 Task: Search one way flight ticket for 3 adults, 3 children in premium economy from Dallas: Dallas Love Field to Jacksonville: Albert J. Ellis Airport on 8-3-2023. Choice of flights is Alaska. Number of bags: 9 checked bags. Price is upto 25000. Outbound departure time preference is 7:15.
Action: Mouse moved to (326, 128)
Screenshot: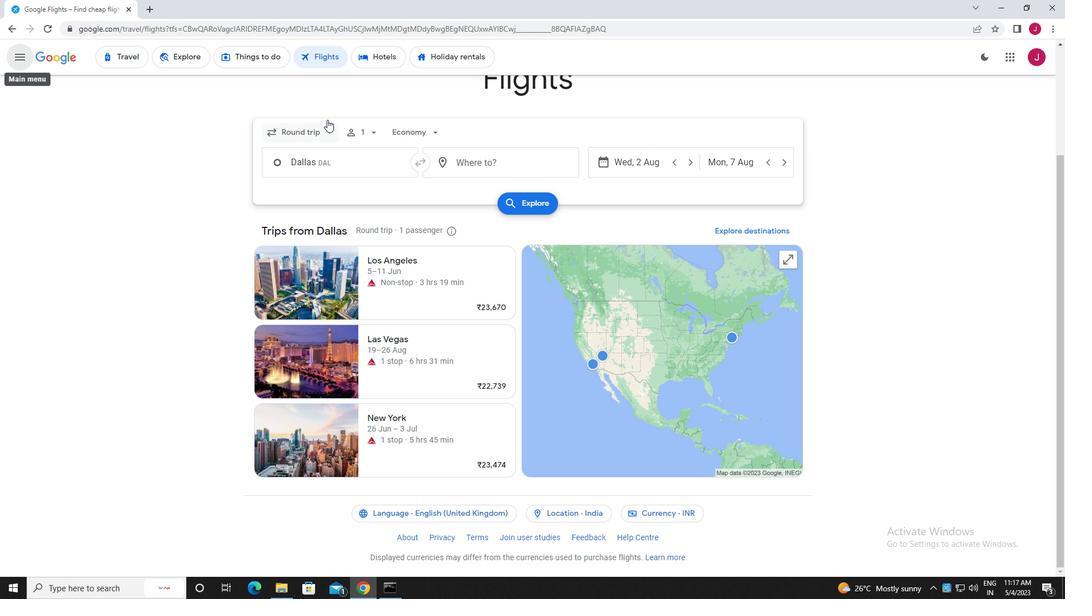 
Action: Mouse pressed left at (326, 128)
Screenshot: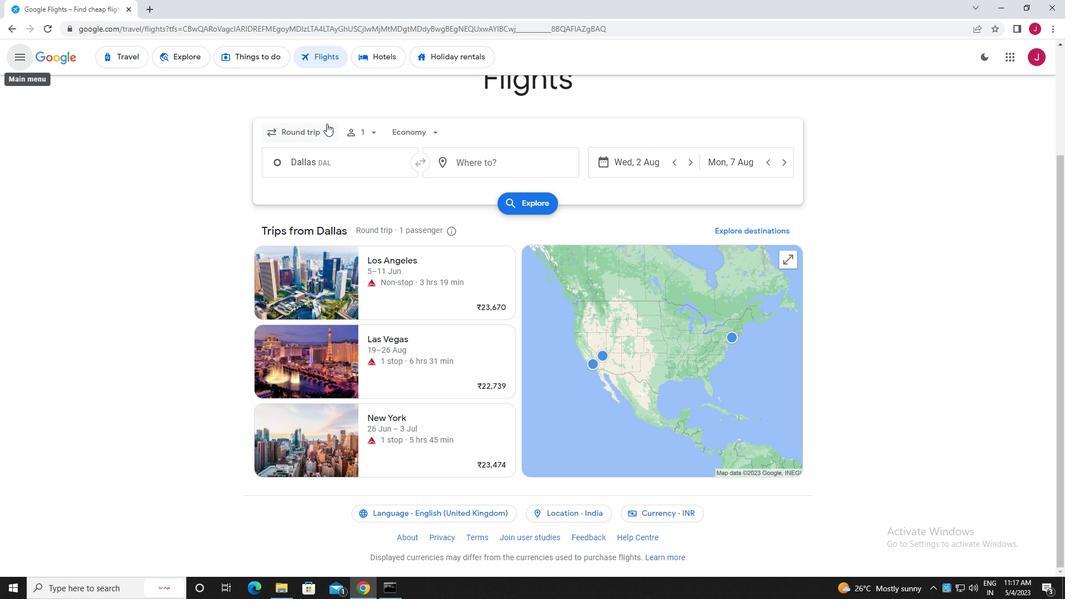 
Action: Mouse moved to (321, 183)
Screenshot: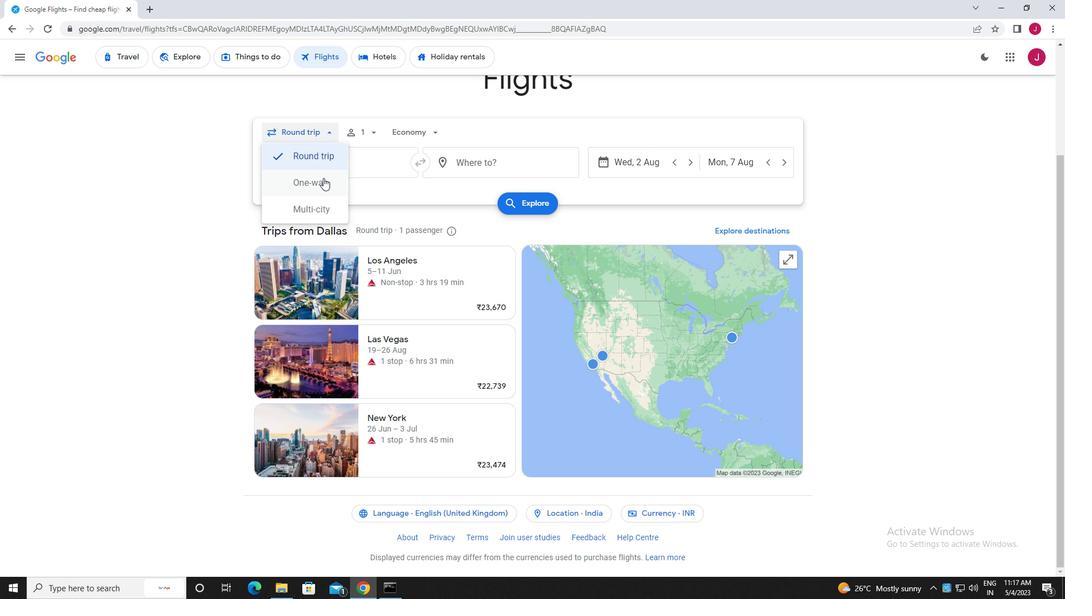 
Action: Mouse pressed left at (321, 183)
Screenshot: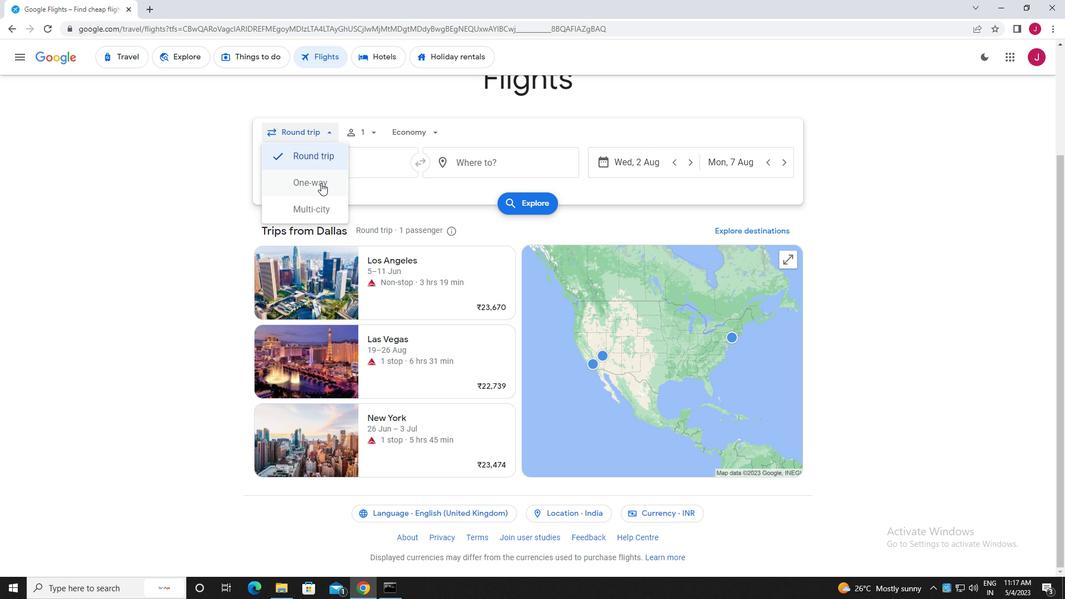 
Action: Mouse moved to (364, 135)
Screenshot: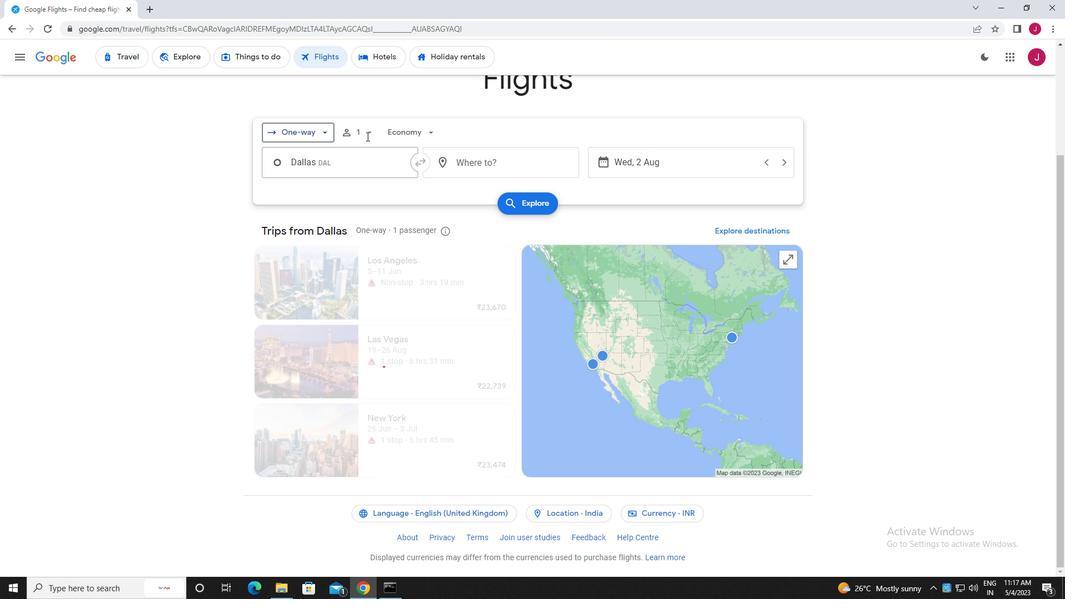 
Action: Mouse pressed left at (364, 135)
Screenshot: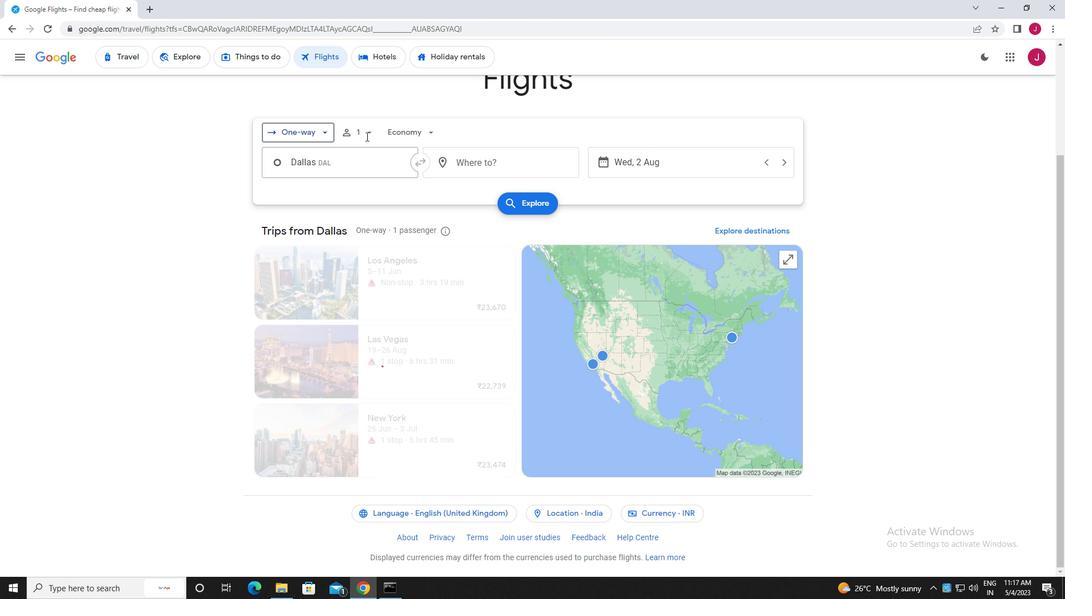 
Action: Mouse moved to (367, 132)
Screenshot: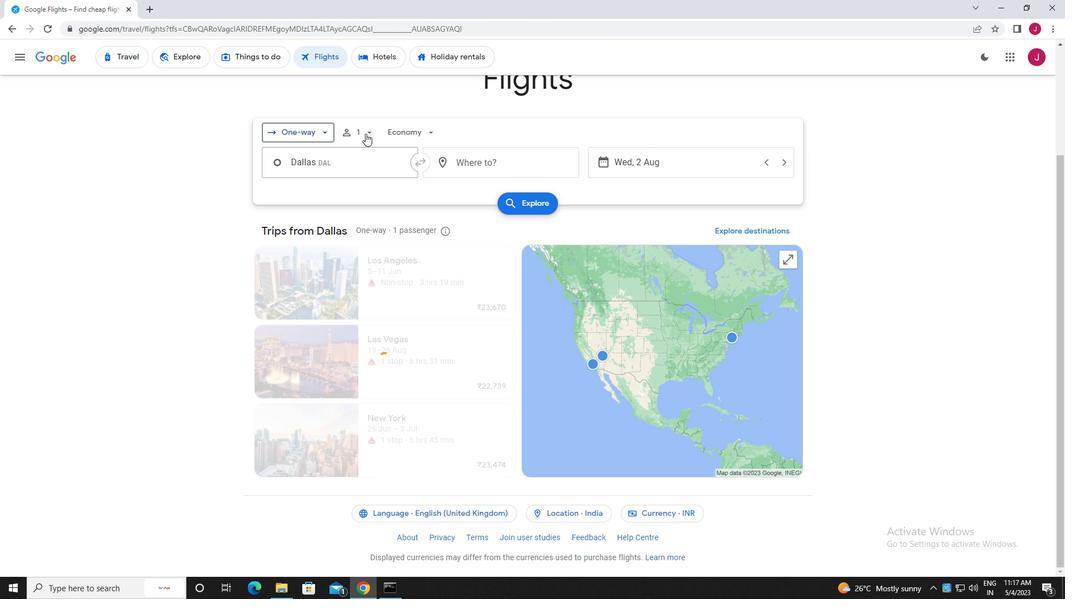 
Action: Mouse pressed left at (367, 132)
Screenshot: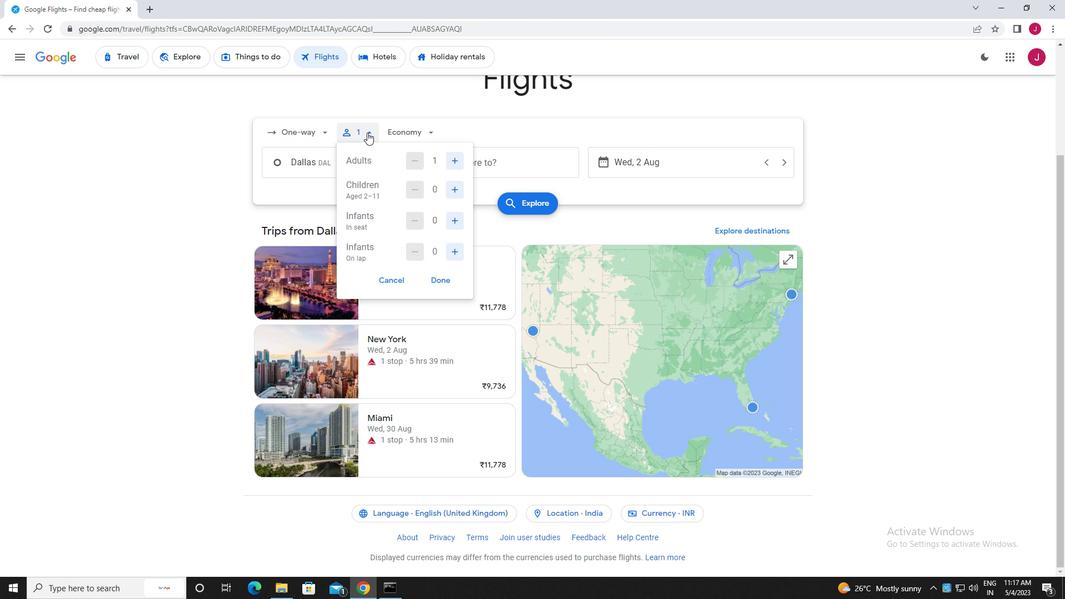 
Action: Mouse moved to (369, 131)
Screenshot: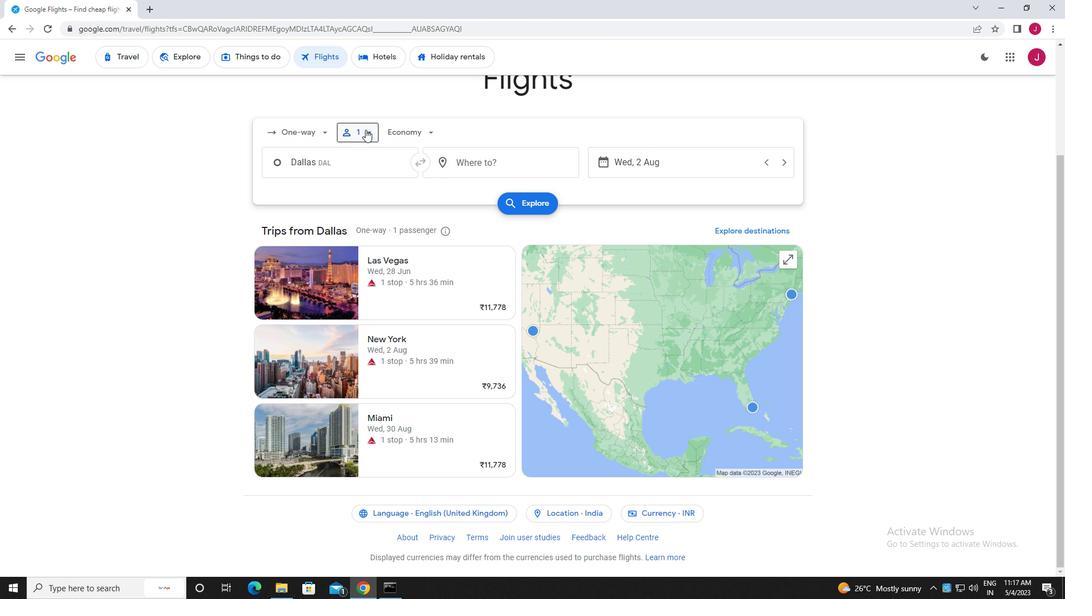 
Action: Mouse pressed left at (369, 131)
Screenshot: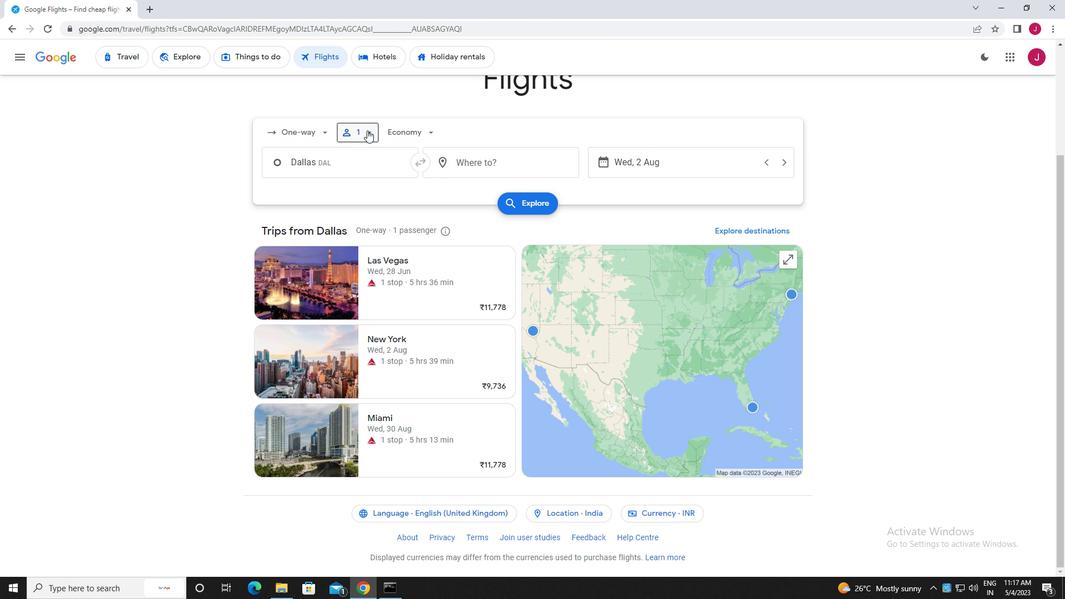 
Action: Mouse moved to (454, 161)
Screenshot: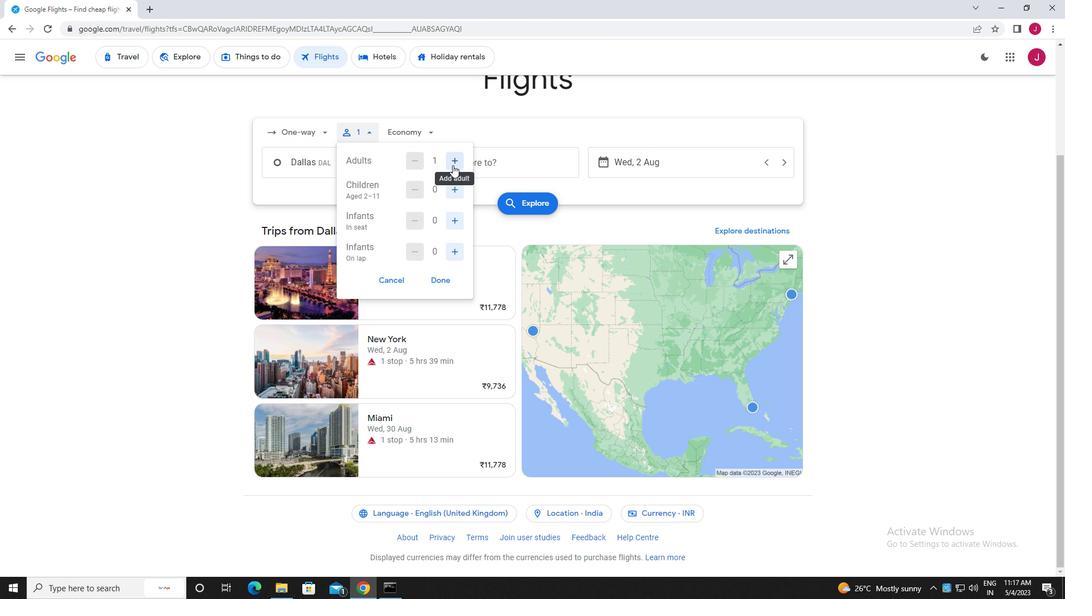 
Action: Mouse pressed left at (454, 161)
Screenshot: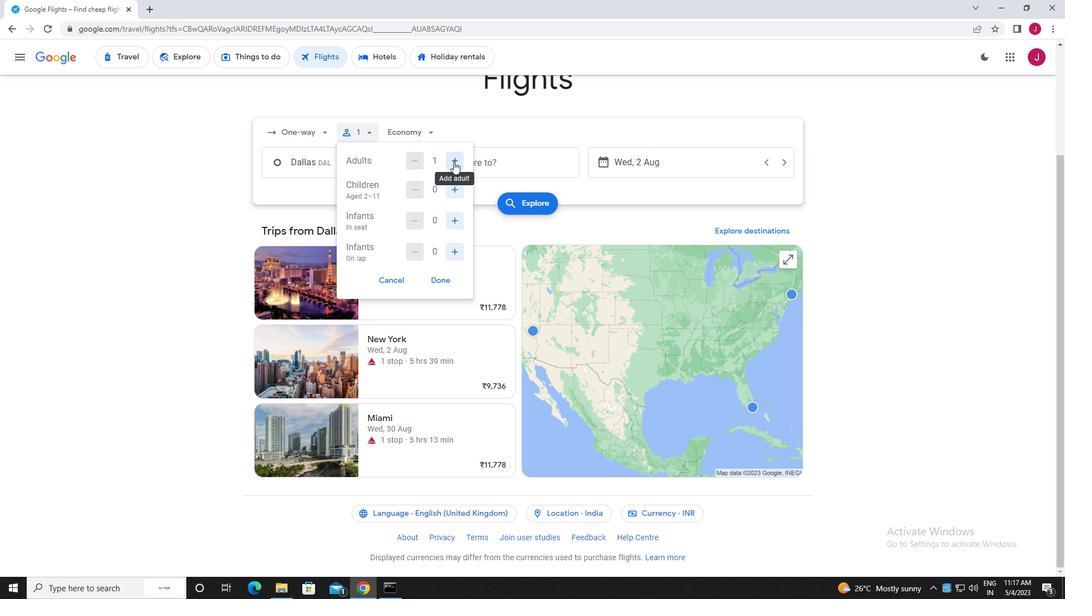 
Action: Mouse pressed left at (454, 161)
Screenshot: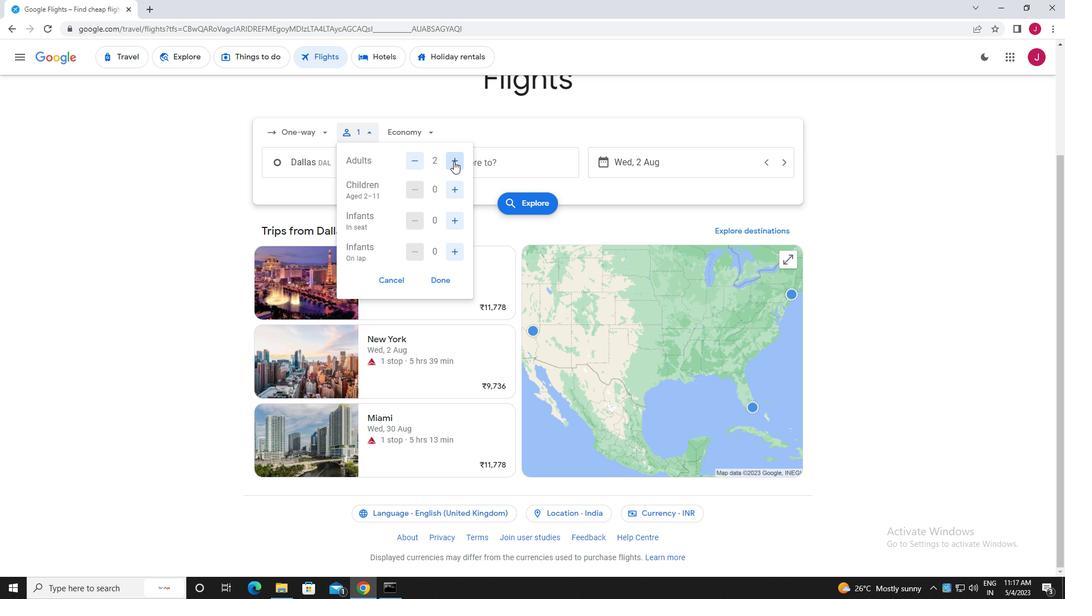 
Action: Mouse moved to (455, 191)
Screenshot: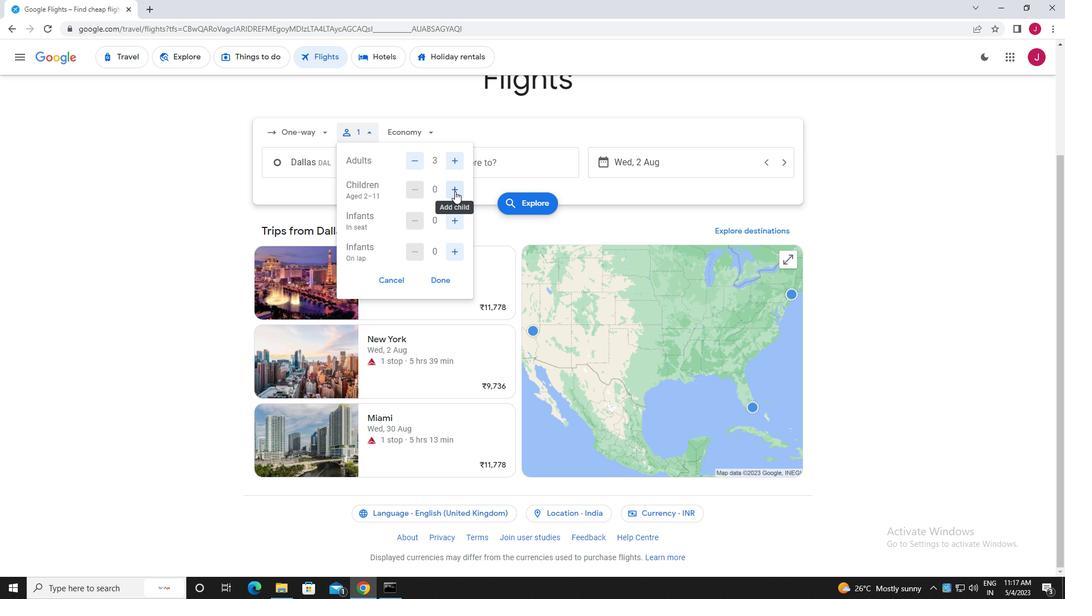 
Action: Mouse pressed left at (455, 191)
Screenshot: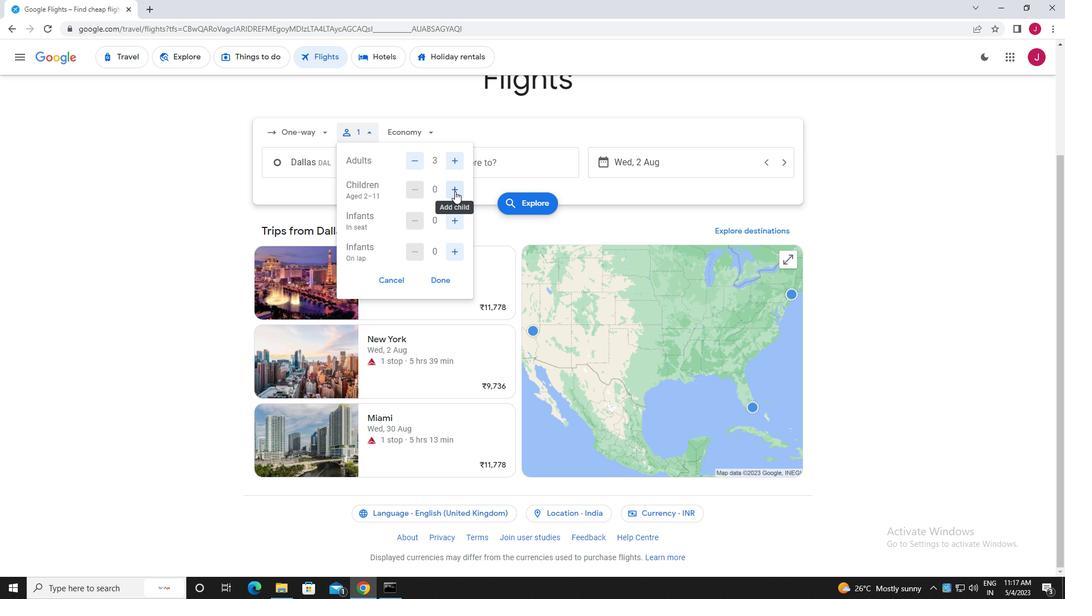 
Action: Mouse pressed left at (455, 191)
Screenshot: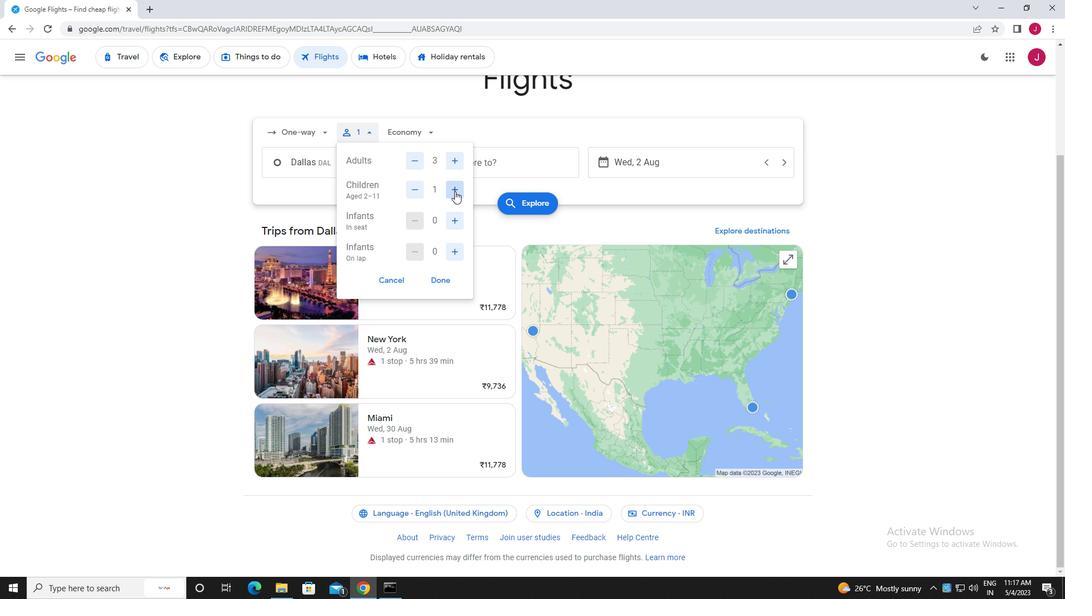 
Action: Mouse pressed left at (455, 191)
Screenshot: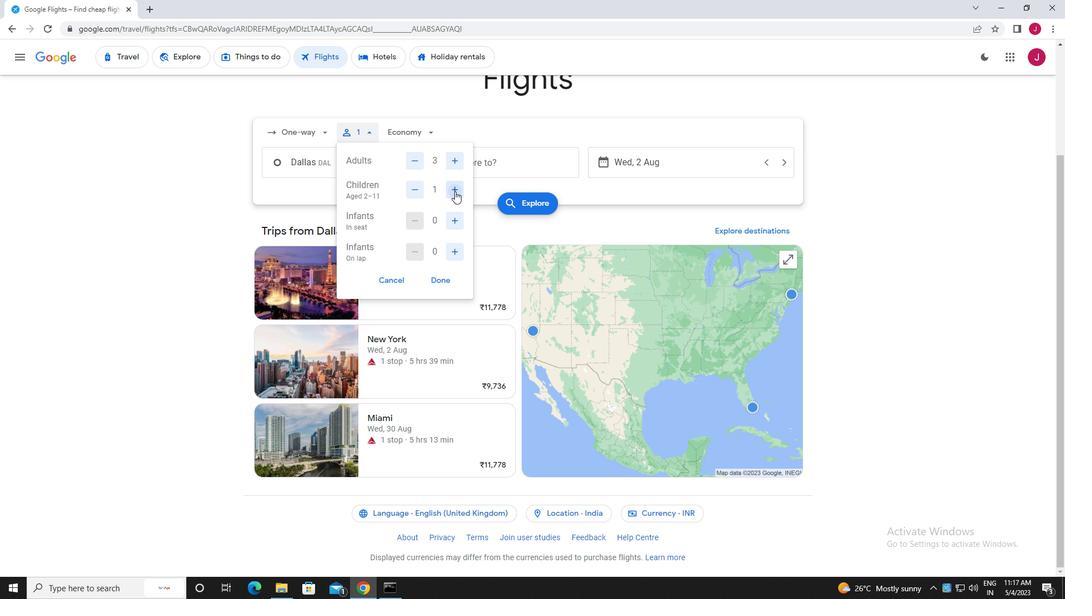 
Action: Mouse moved to (441, 281)
Screenshot: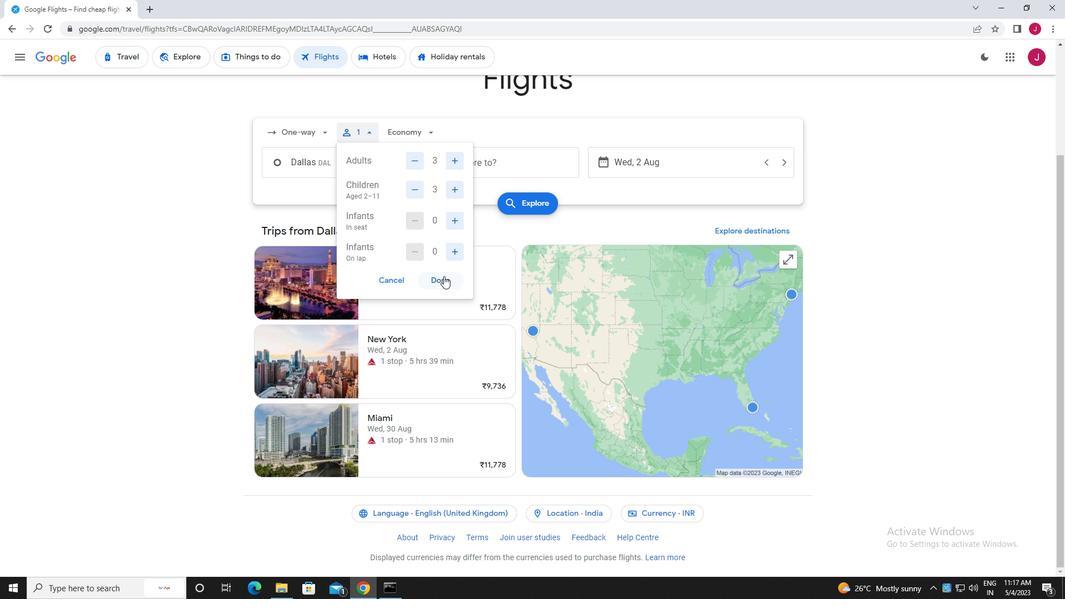 
Action: Mouse pressed left at (441, 281)
Screenshot: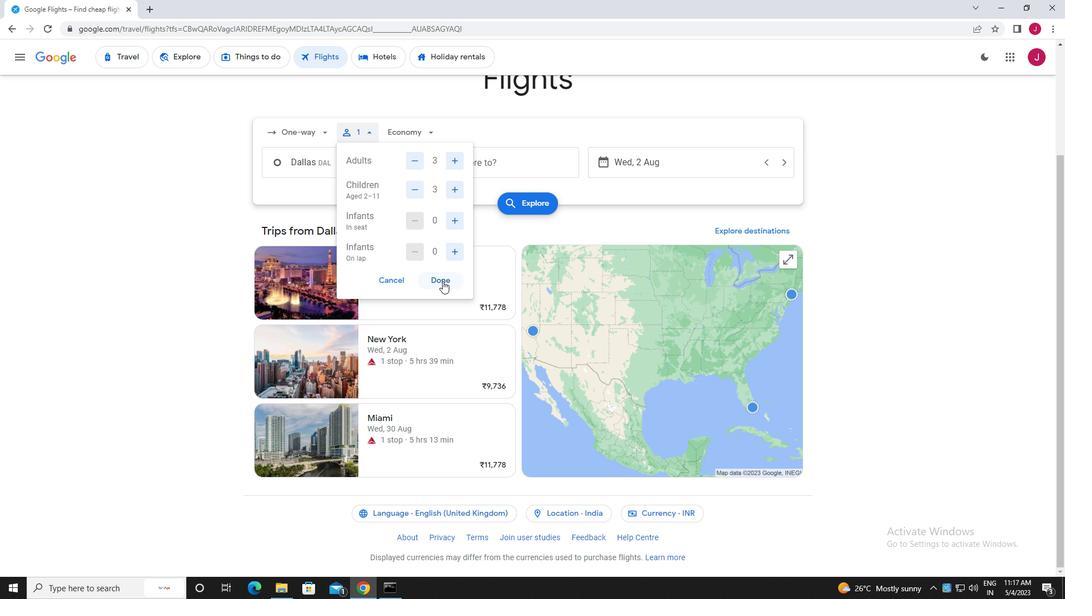 
Action: Mouse moved to (421, 134)
Screenshot: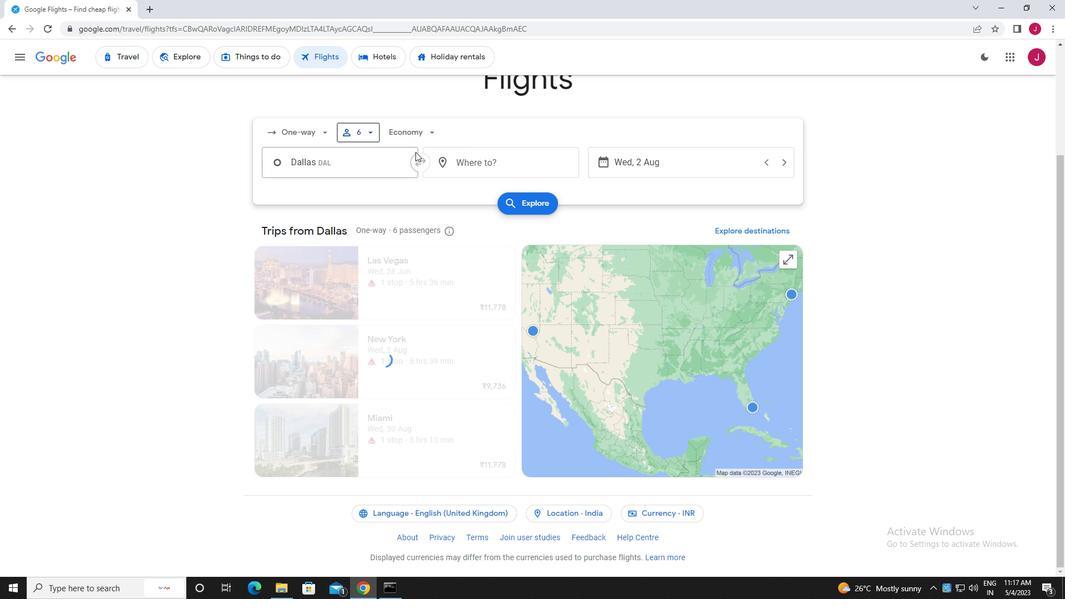 
Action: Mouse pressed left at (421, 134)
Screenshot: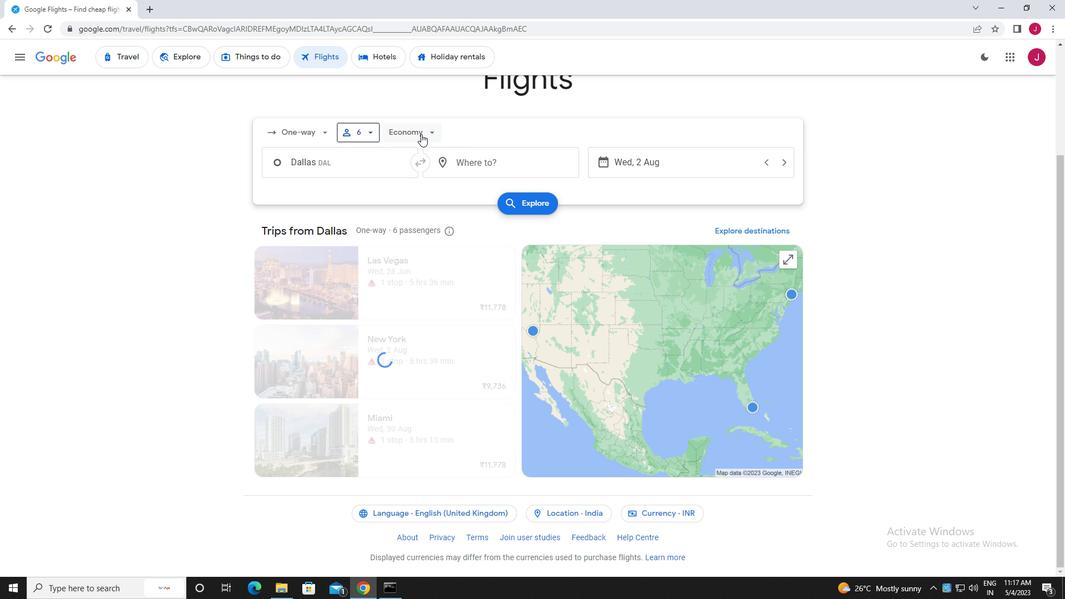 
Action: Mouse moved to (440, 187)
Screenshot: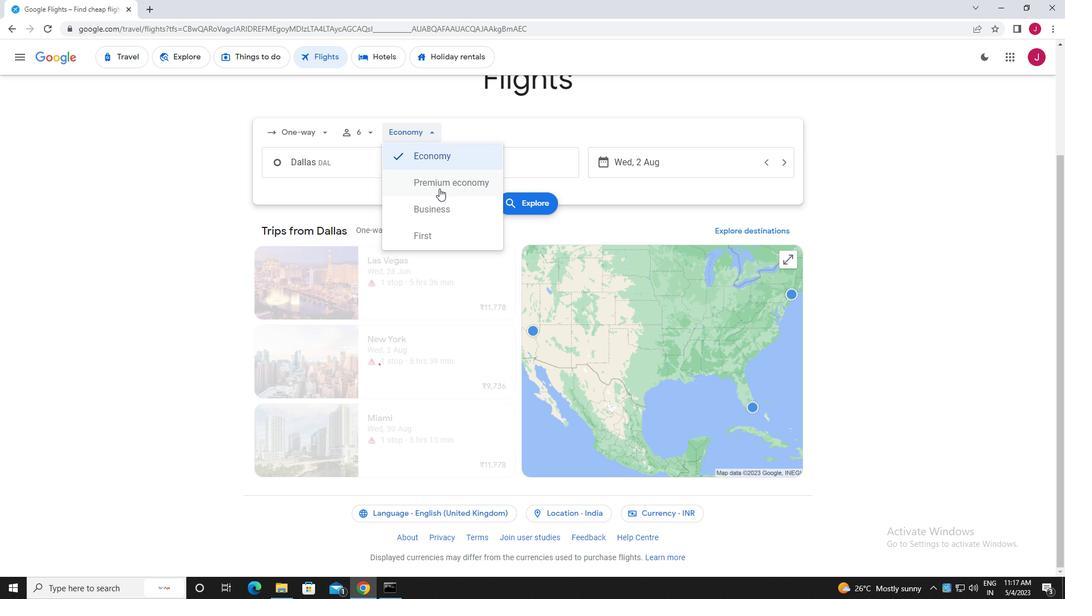 
Action: Mouse pressed left at (440, 187)
Screenshot: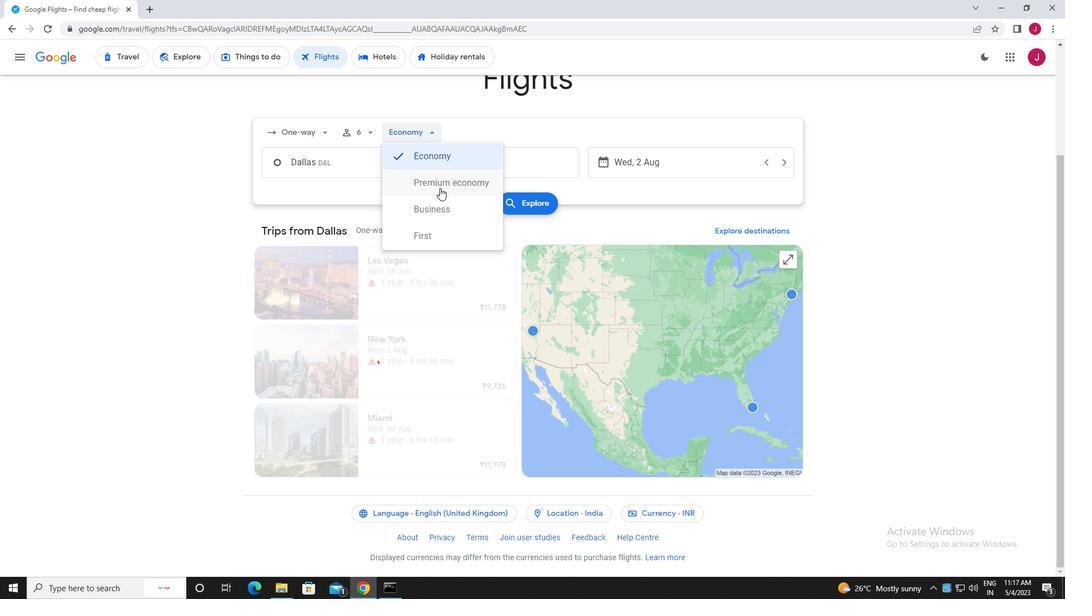 
Action: Mouse moved to (361, 161)
Screenshot: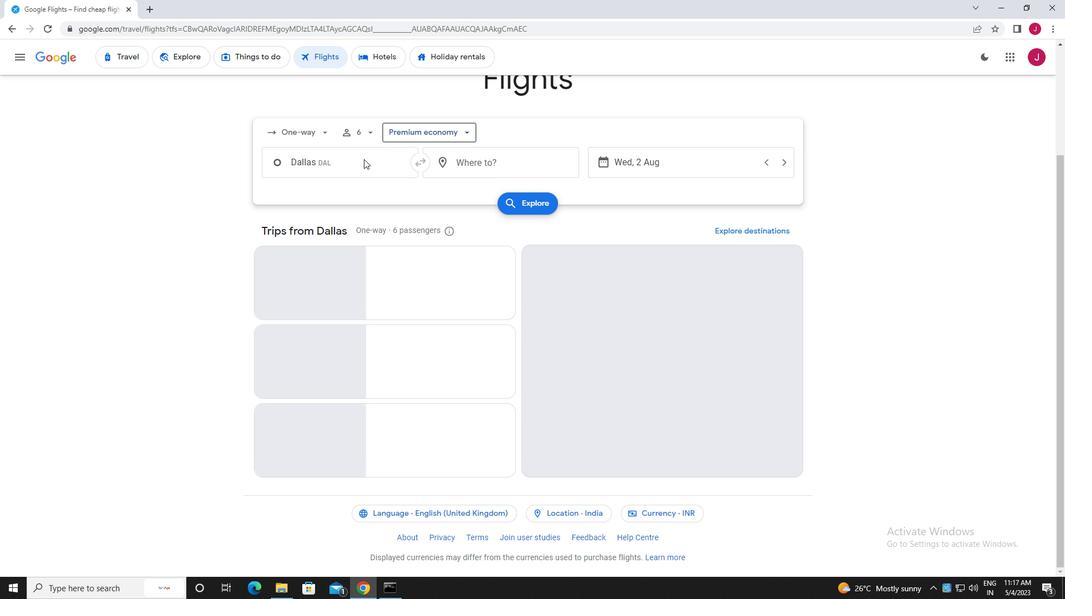 
Action: Mouse pressed left at (361, 161)
Screenshot: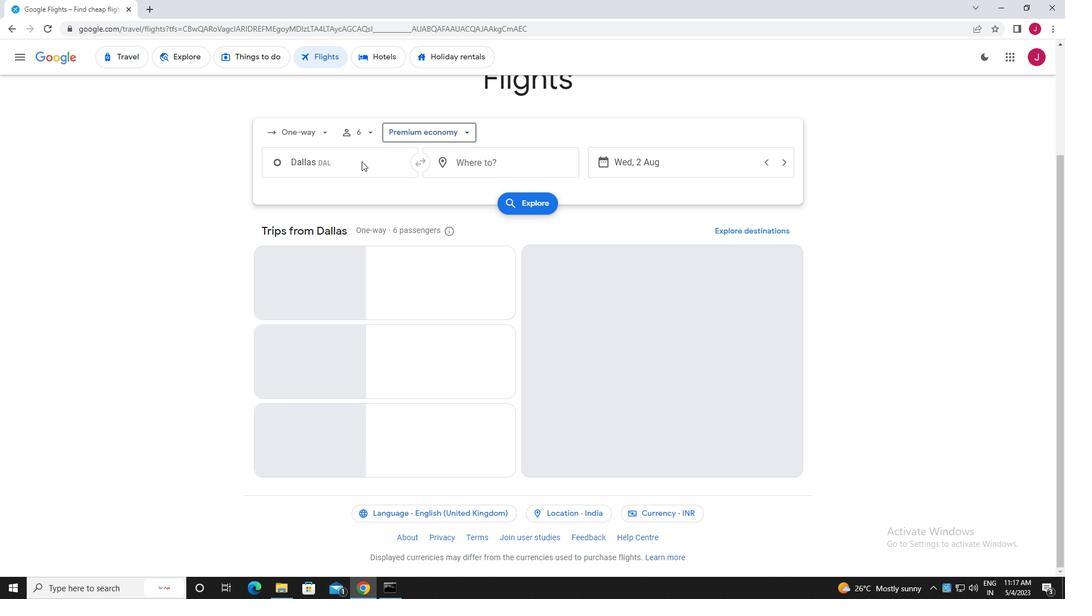 
Action: Mouse moved to (361, 161)
Screenshot: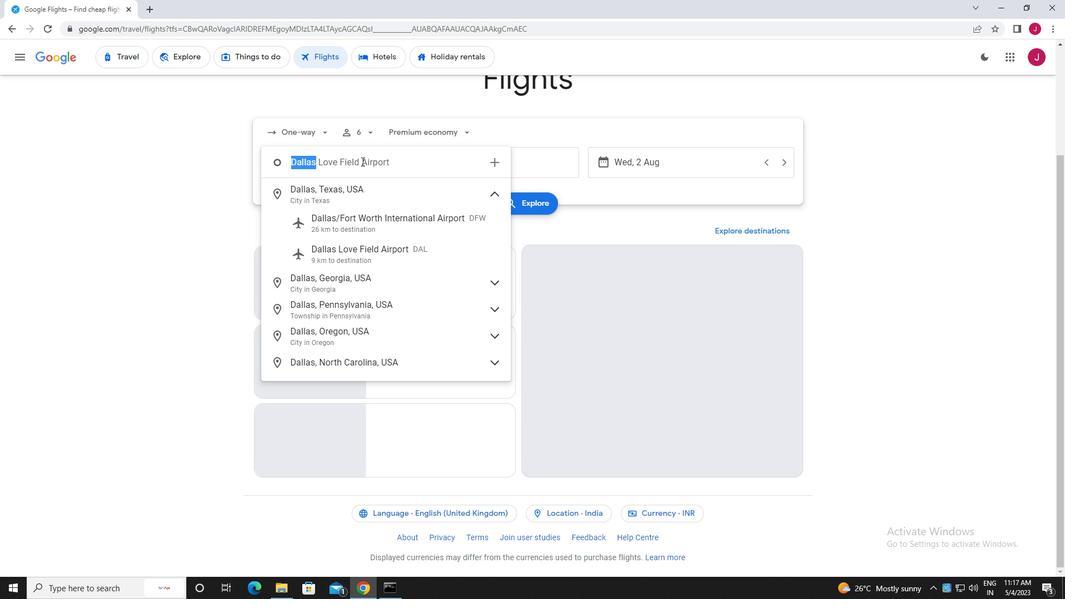 
Action: Key pressed dallas
Screenshot: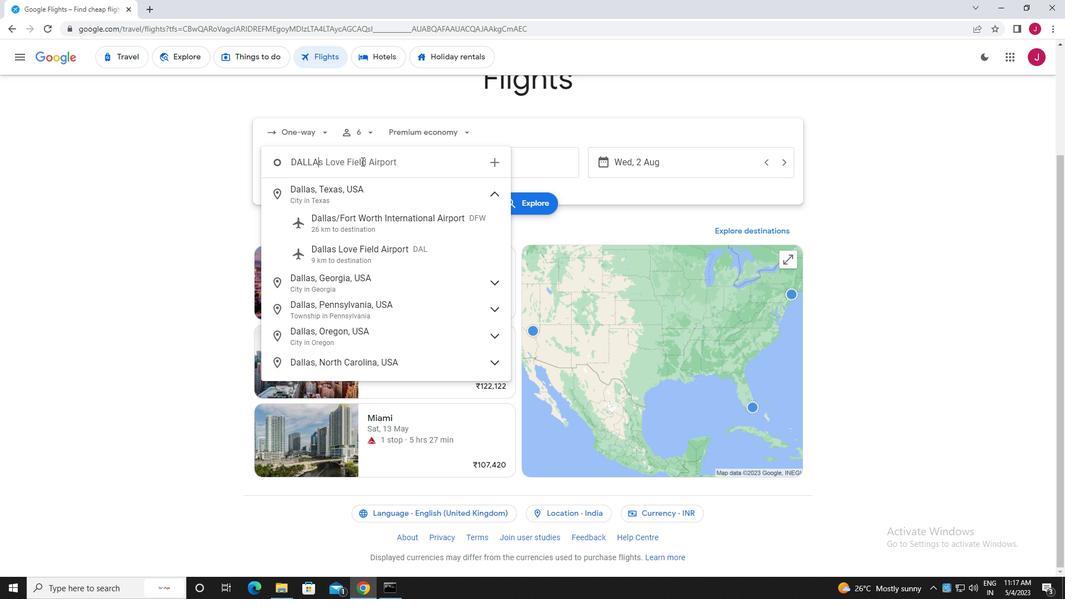 
Action: Mouse moved to (399, 253)
Screenshot: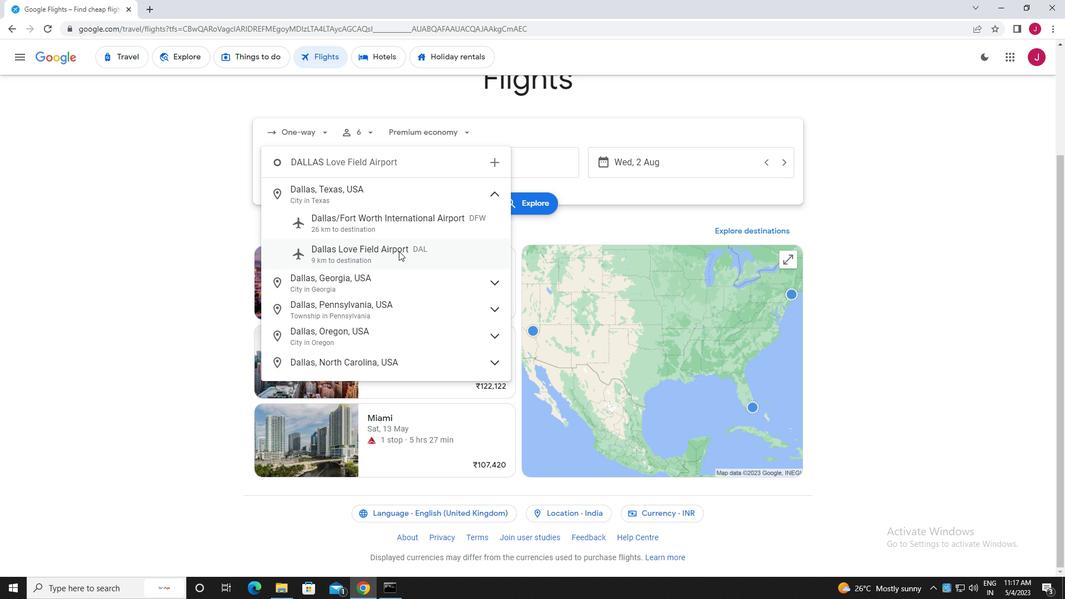 
Action: Mouse pressed left at (399, 253)
Screenshot: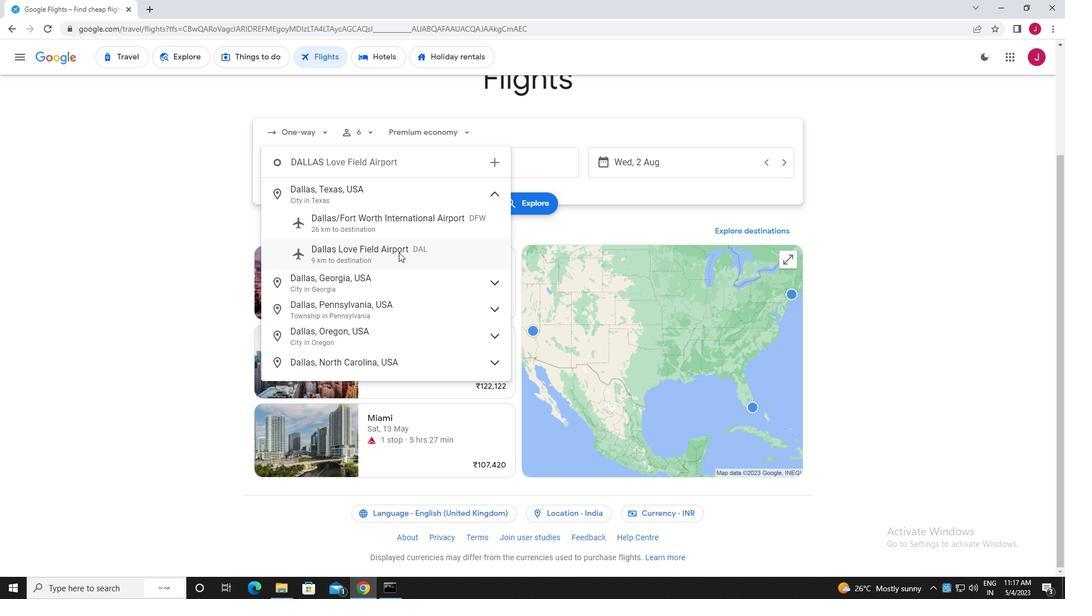
Action: Mouse moved to (505, 166)
Screenshot: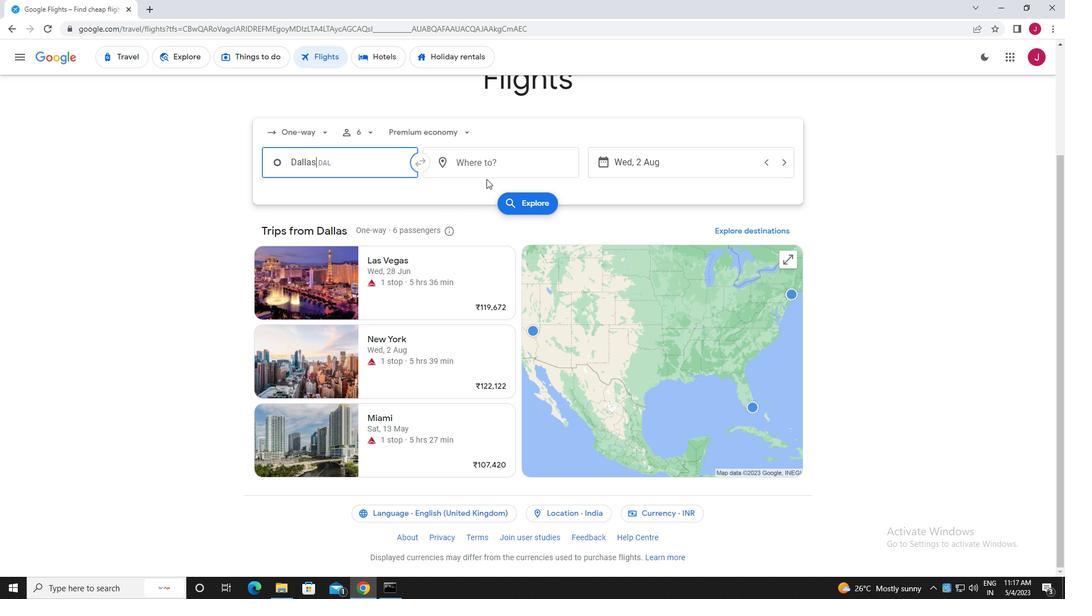 
Action: Mouse pressed left at (505, 166)
Screenshot: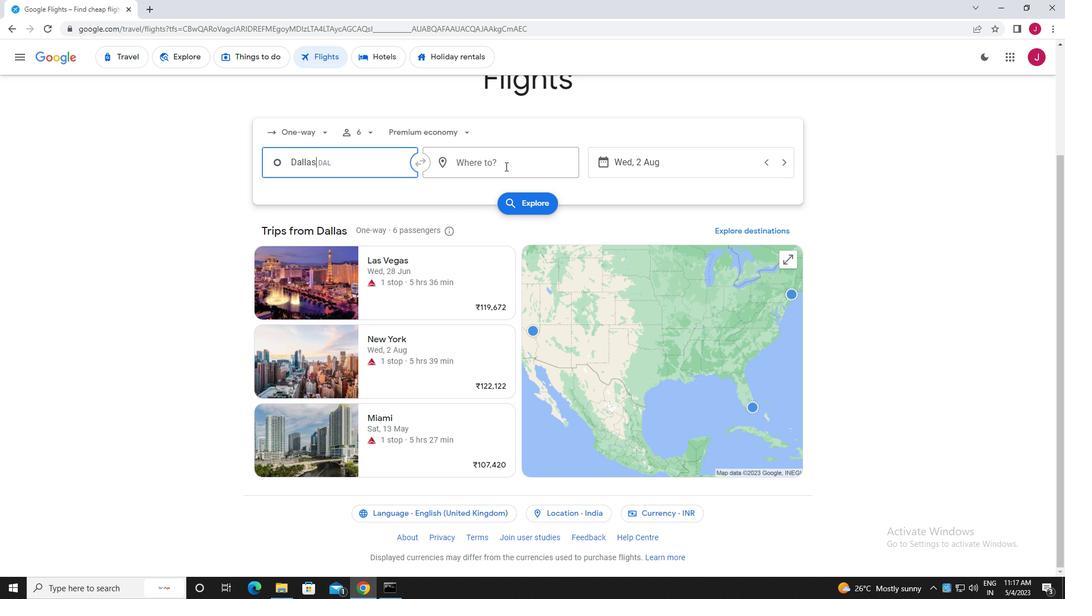 
Action: Mouse moved to (503, 169)
Screenshot: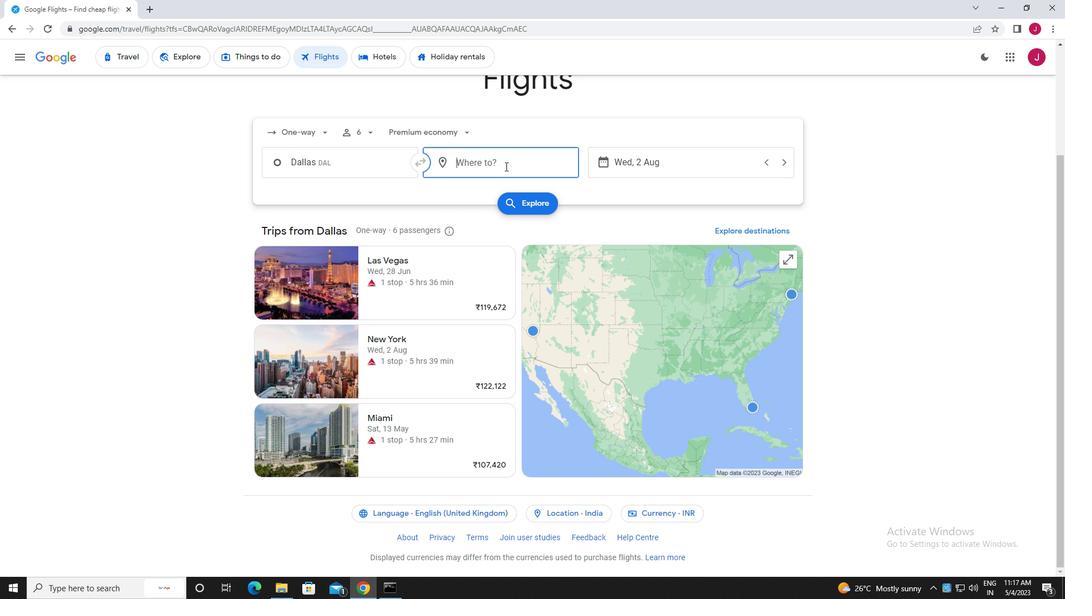 
Action: Key pressed albert<Key.space>
Screenshot: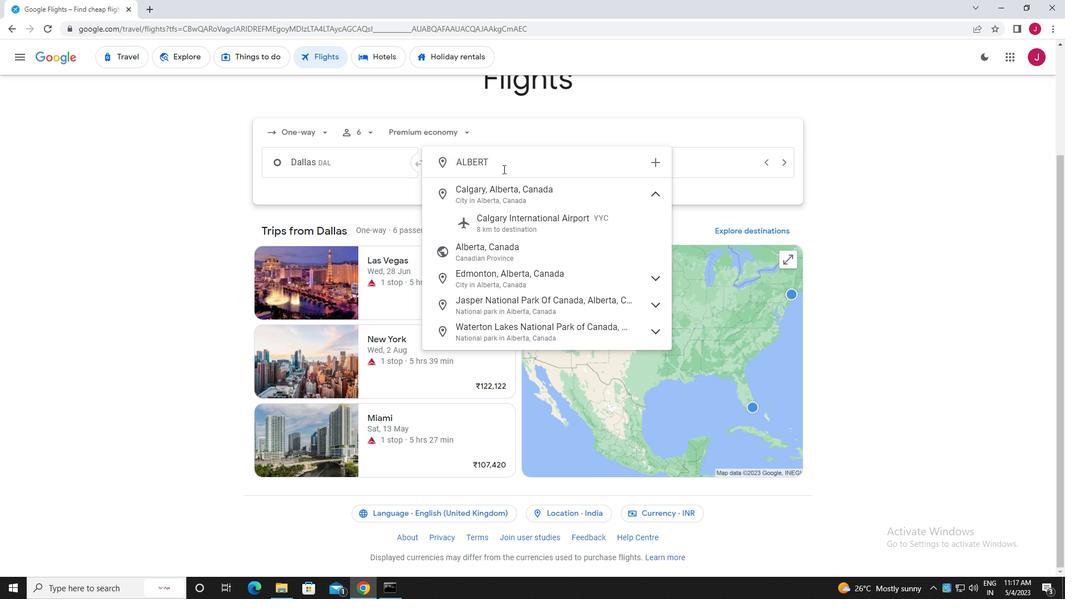 
Action: Mouse moved to (517, 193)
Screenshot: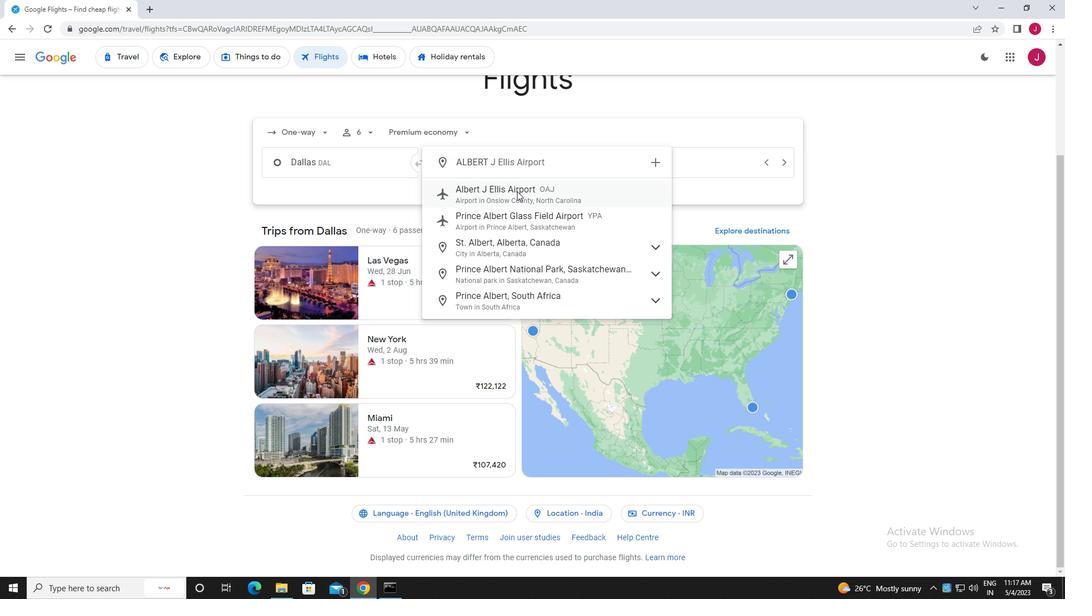 
Action: Mouse pressed left at (517, 193)
Screenshot: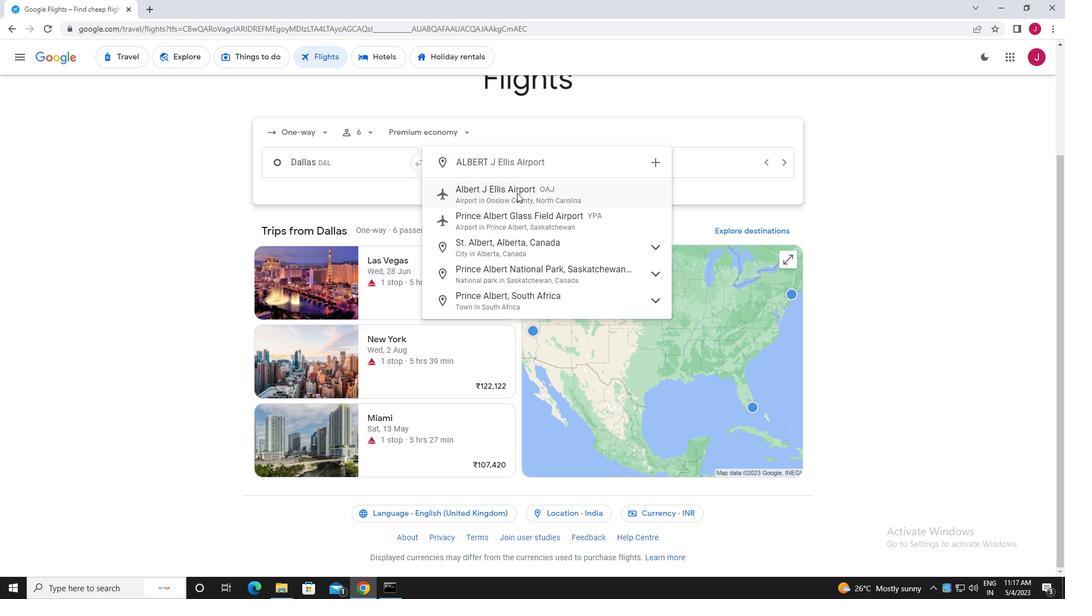 
Action: Mouse moved to (652, 159)
Screenshot: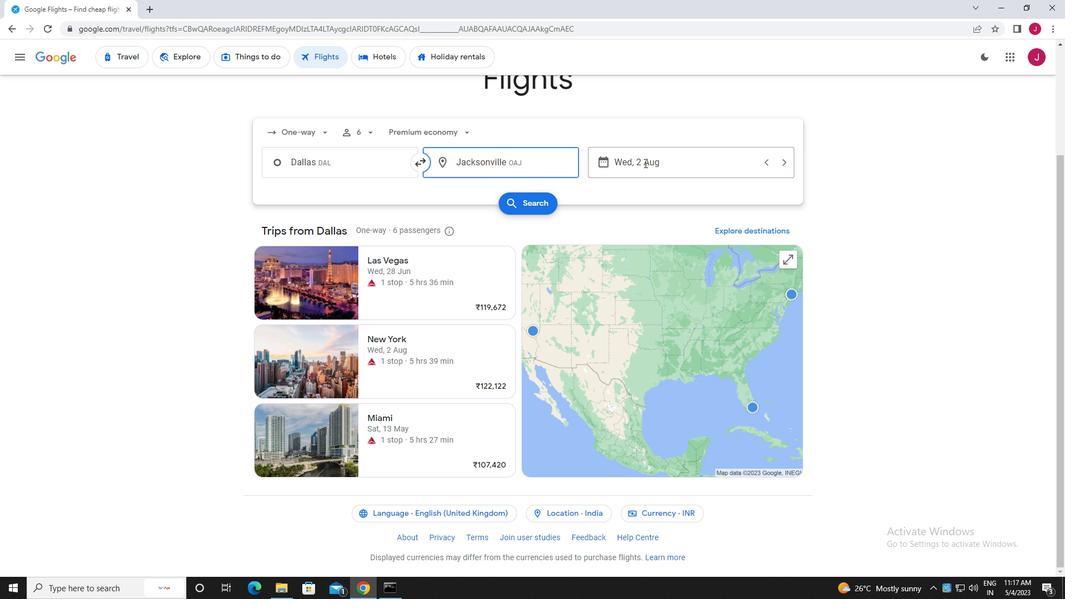 
Action: Mouse pressed left at (652, 159)
Screenshot: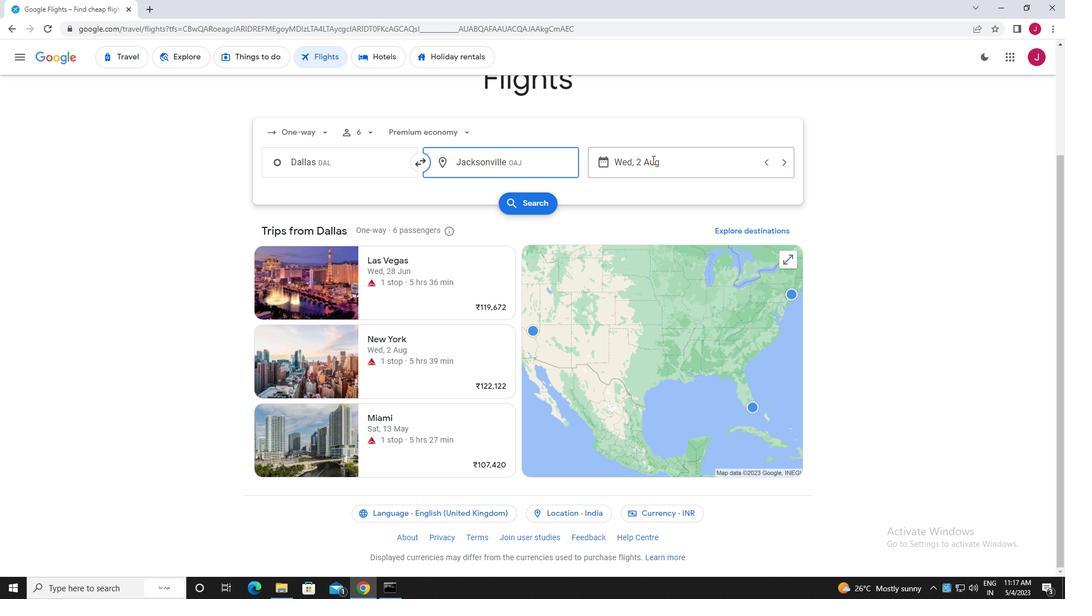 
Action: Mouse moved to (507, 250)
Screenshot: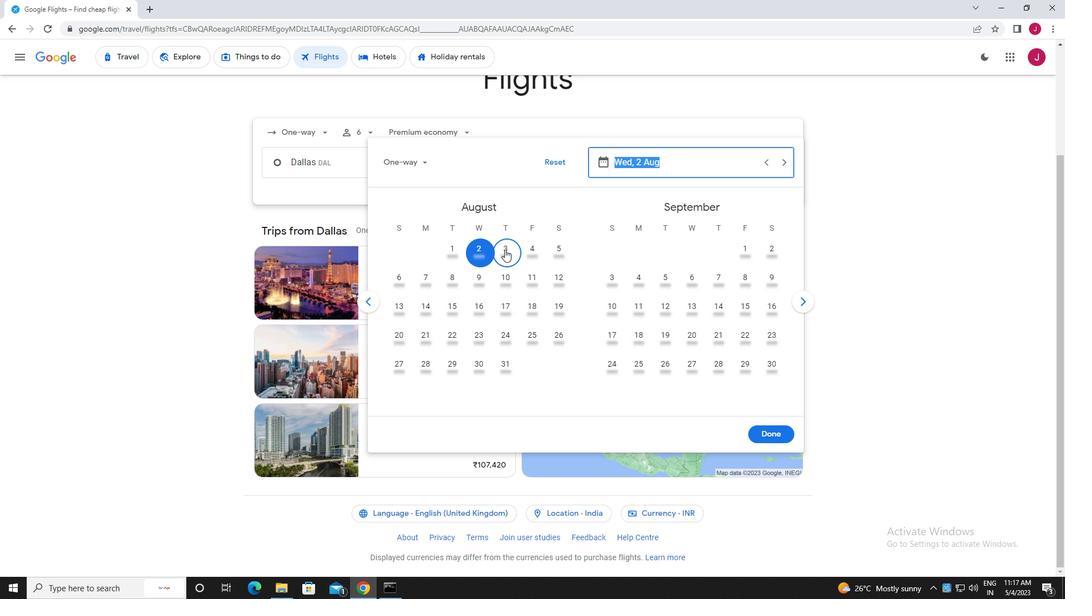 
Action: Mouse pressed left at (507, 250)
Screenshot: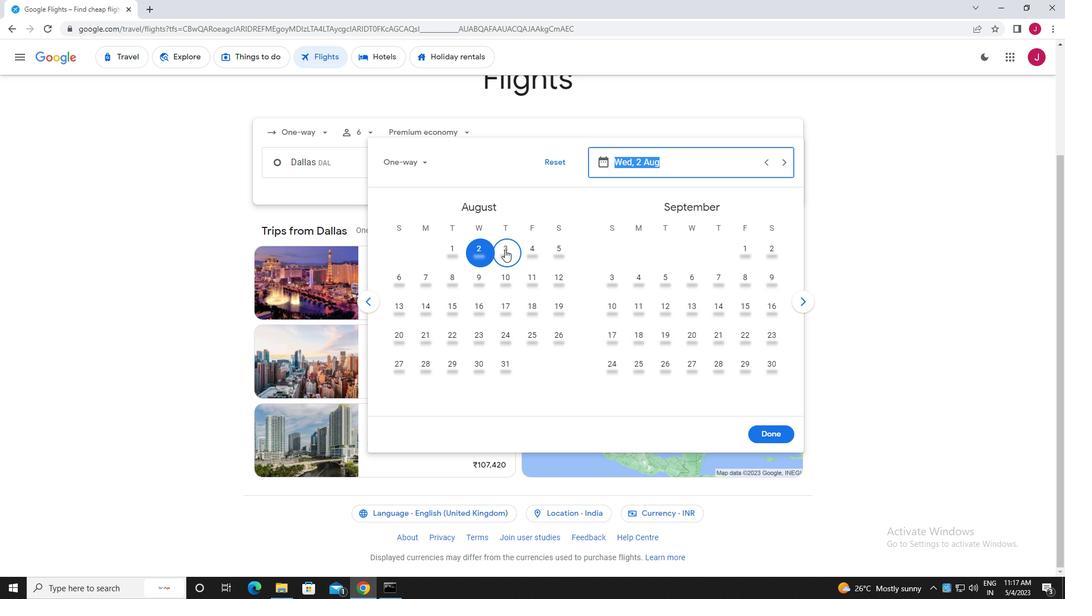 
Action: Mouse moved to (770, 434)
Screenshot: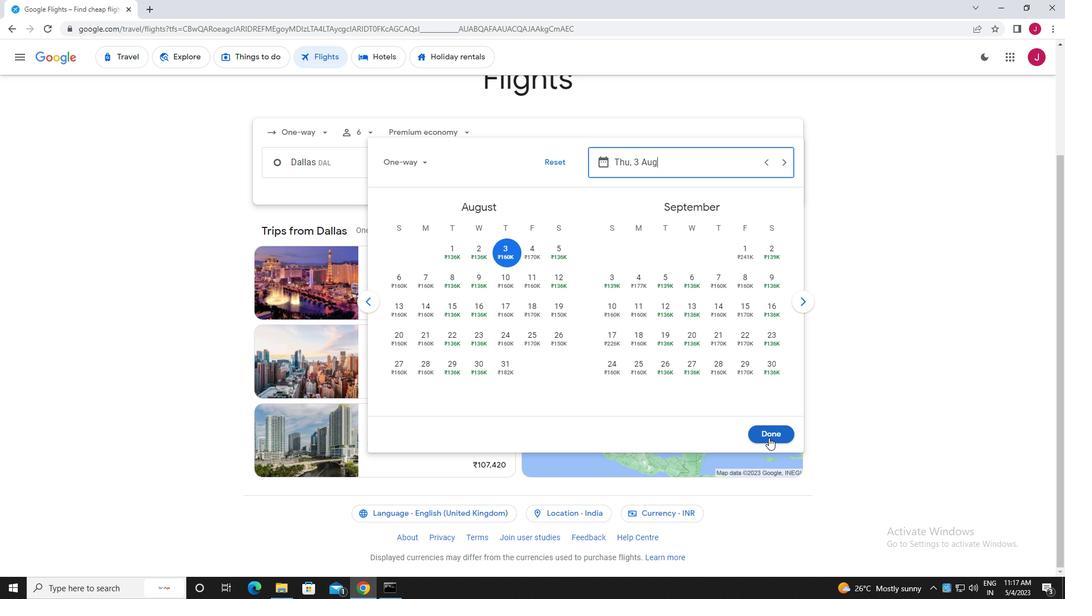 
Action: Mouse pressed left at (770, 434)
Screenshot: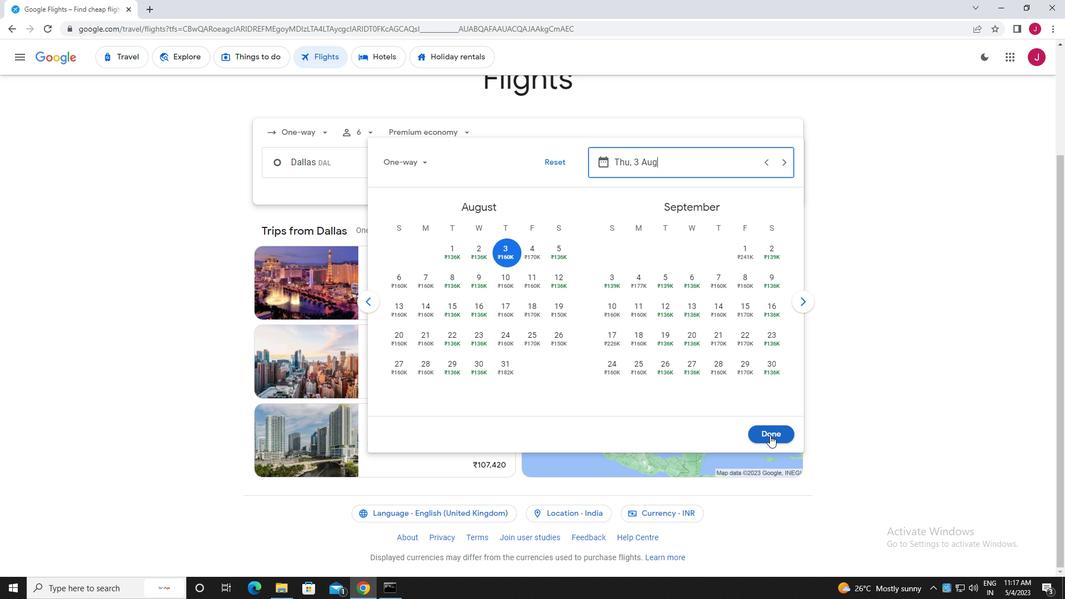 
Action: Mouse moved to (530, 209)
Screenshot: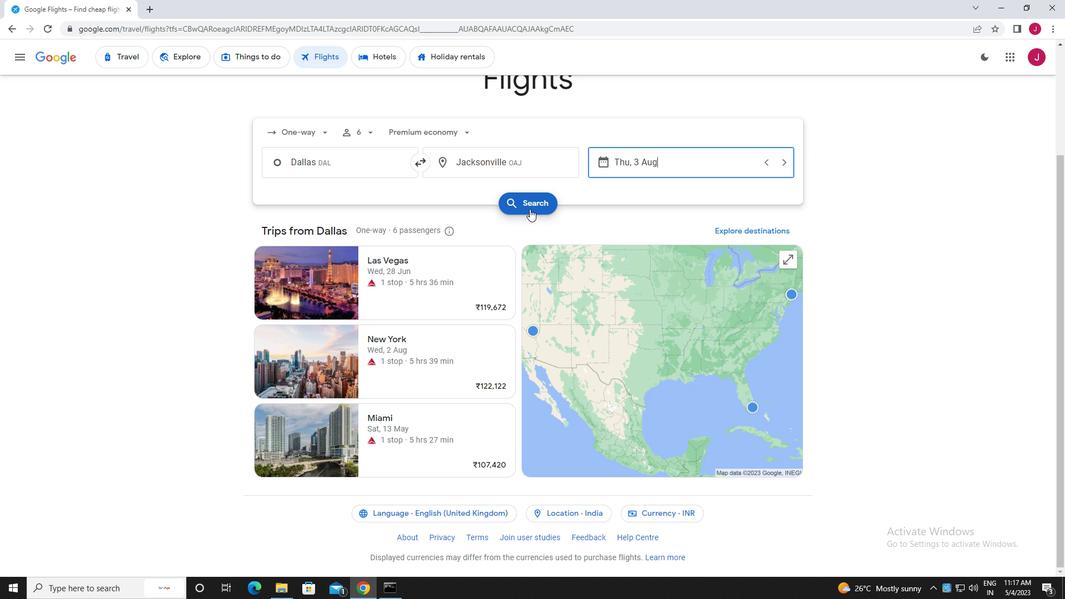 
Action: Mouse pressed left at (530, 209)
Screenshot: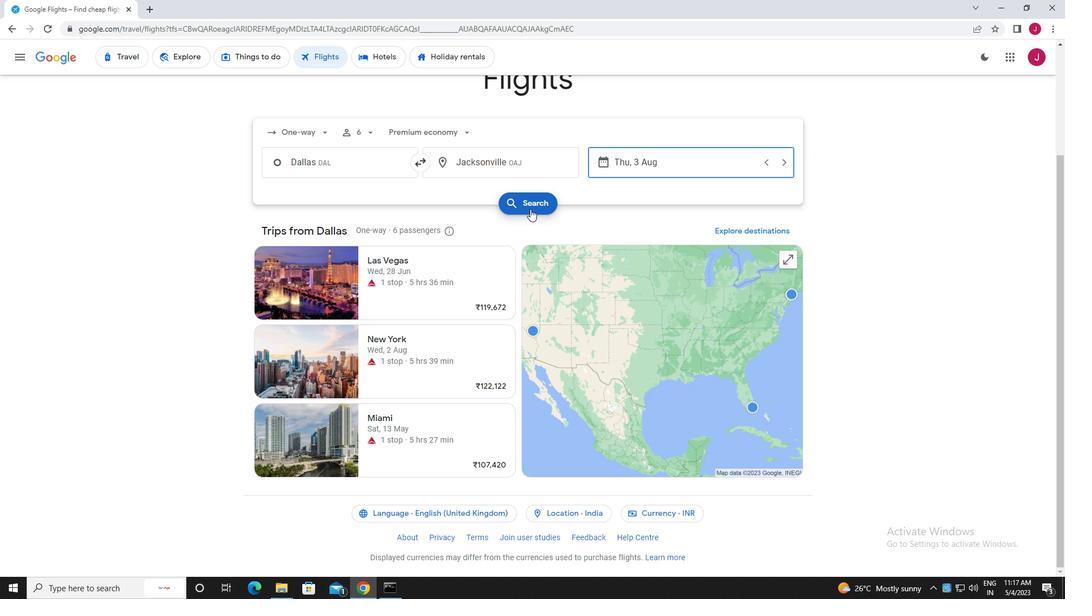 
Action: Mouse moved to (276, 155)
Screenshot: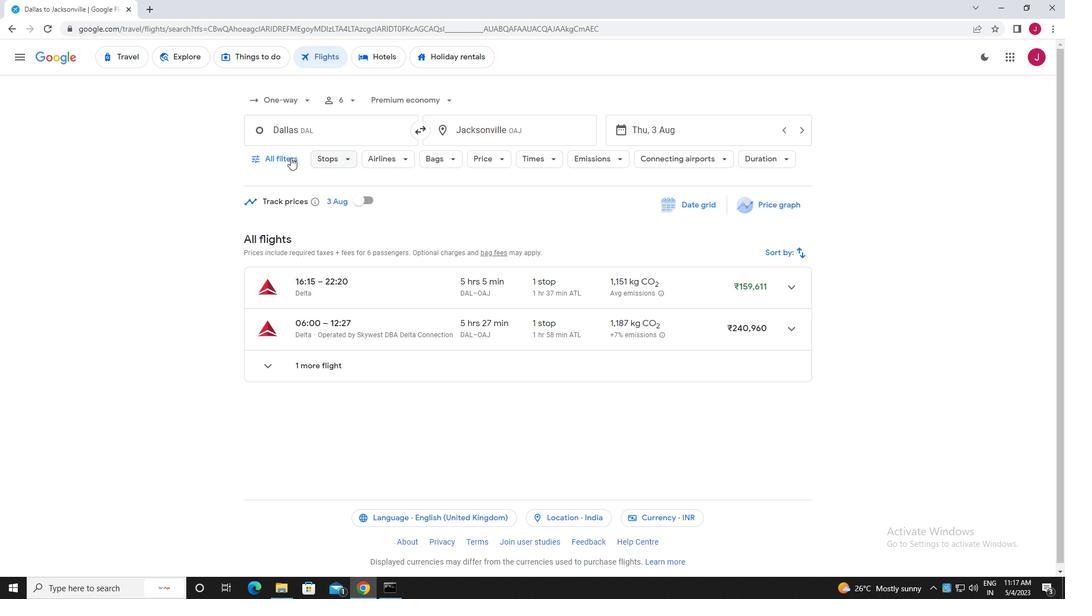 
Action: Mouse pressed left at (276, 155)
Screenshot: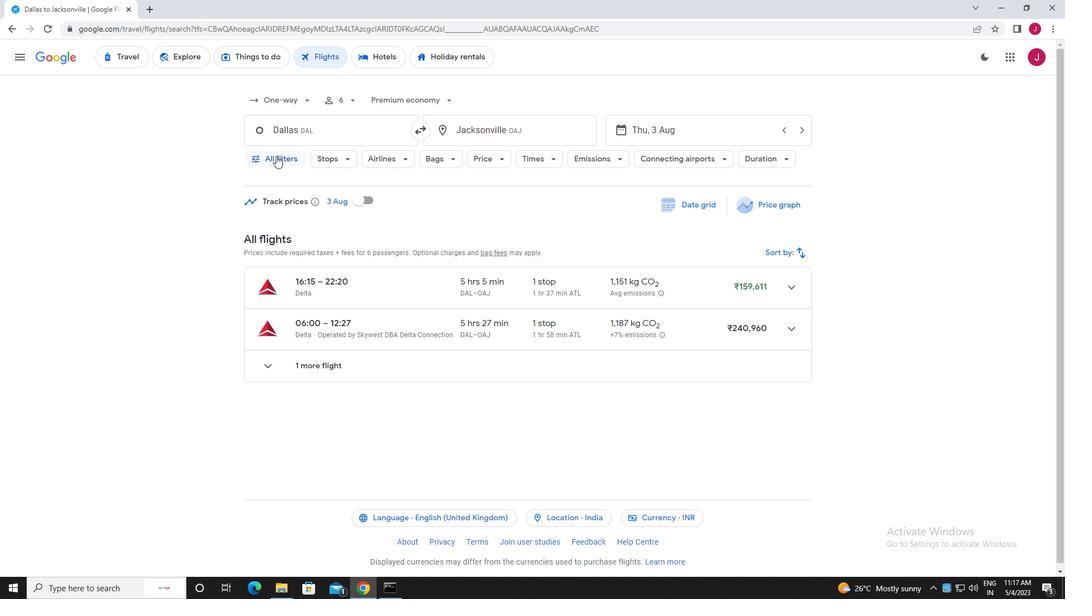 
Action: Mouse moved to (318, 183)
Screenshot: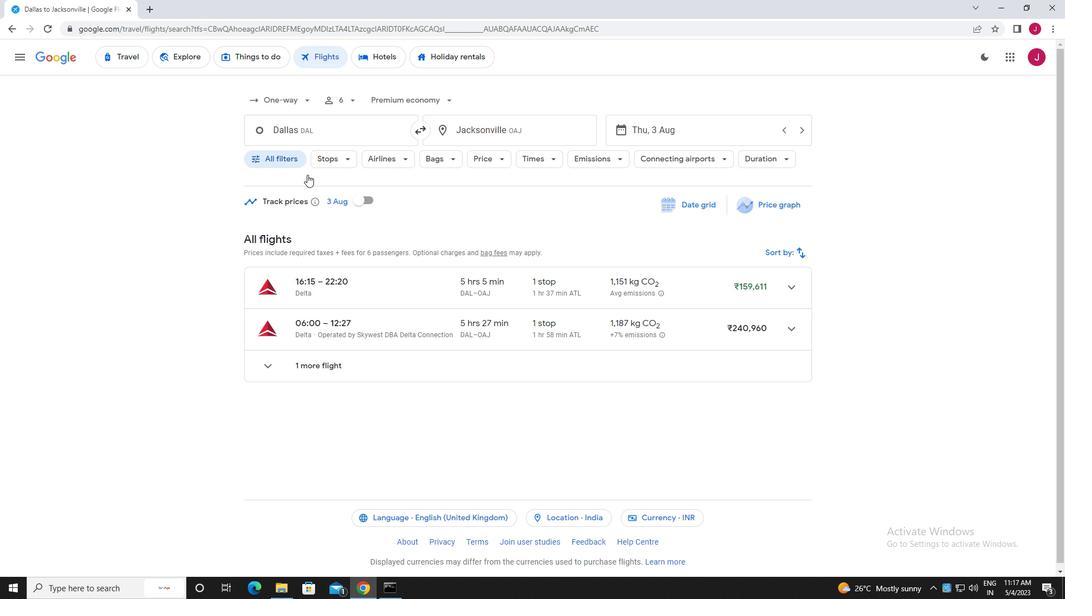 
Action: Mouse scrolled (318, 182) with delta (0, 0)
Screenshot: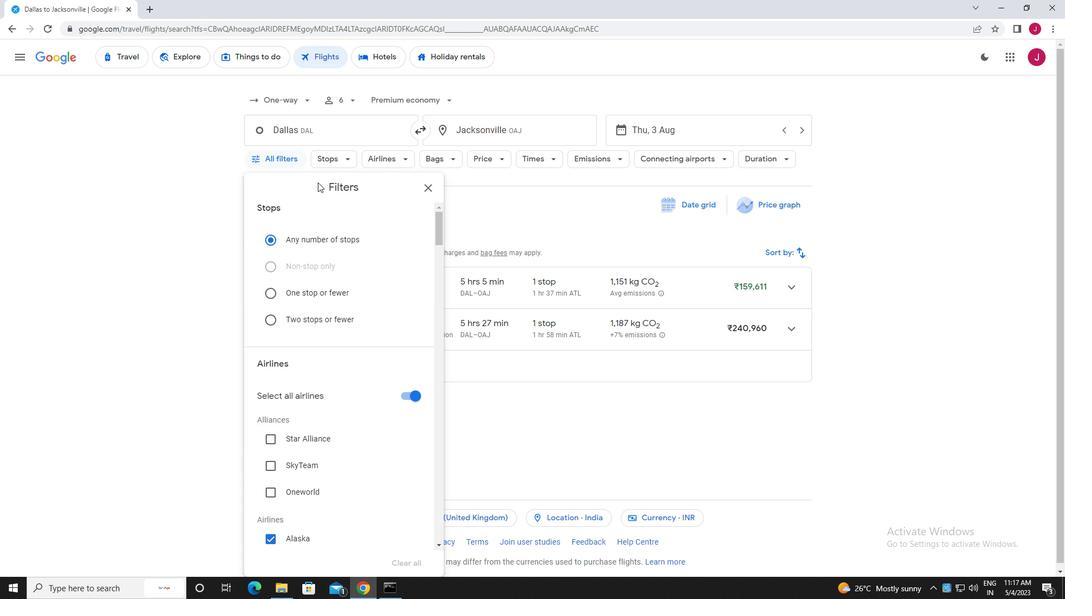 
Action: Mouse scrolled (318, 182) with delta (0, 0)
Screenshot: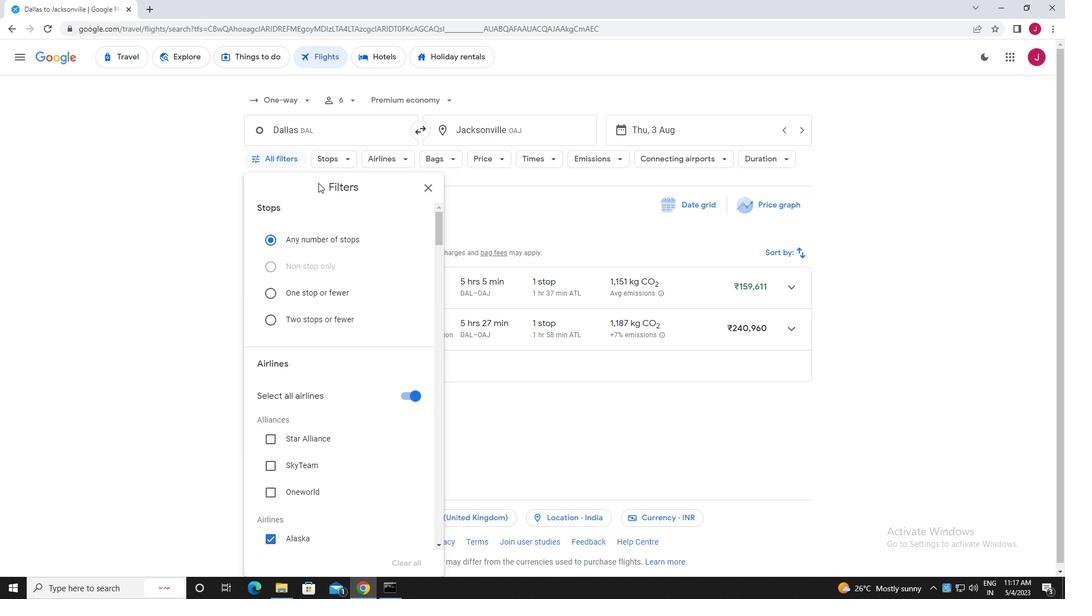 
Action: Mouse scrolled (318, 182) with delta (0, 0)
Screenshot: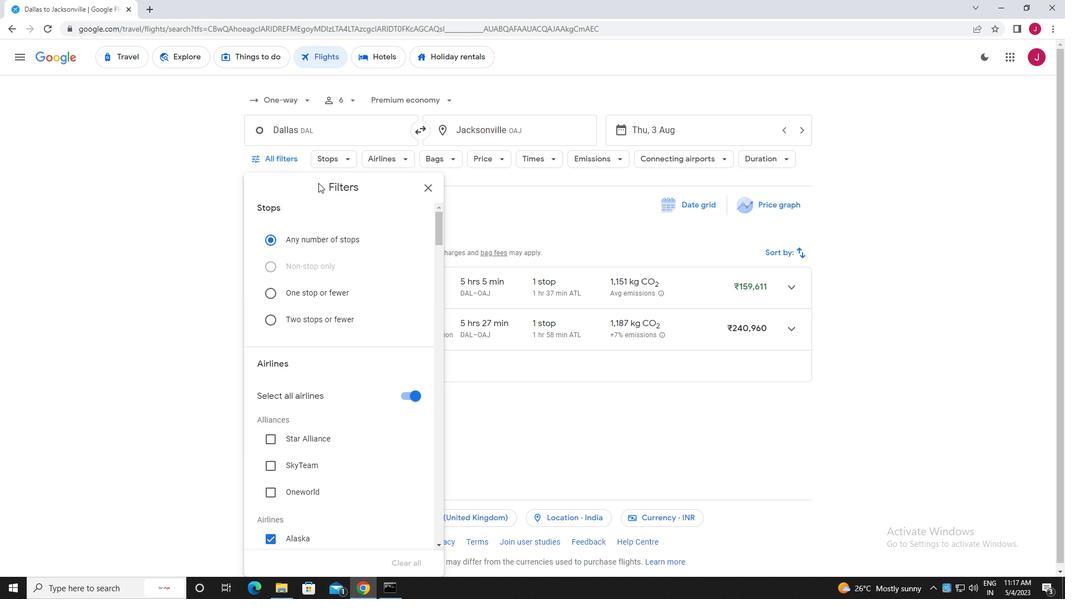 
Action: Mouse scrolled (318, 182) with delta (0, 0)
Screenshot: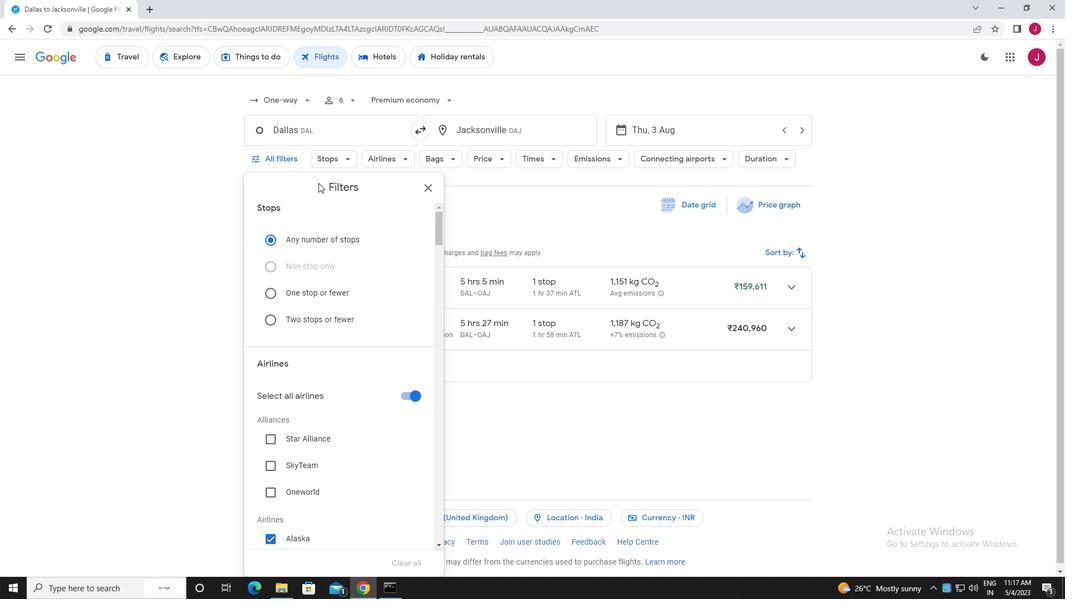 
Action: Mouse moved to (365, 213)
Screenshot: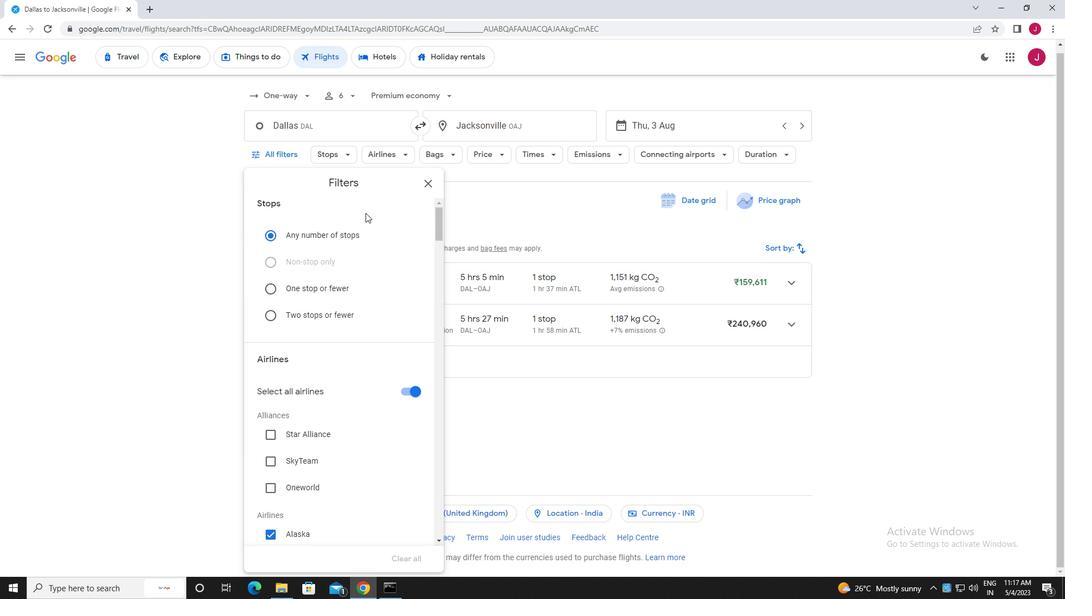 
Action: Mouse scrolled (365, 212) with delta (0, 0)
Screenshot: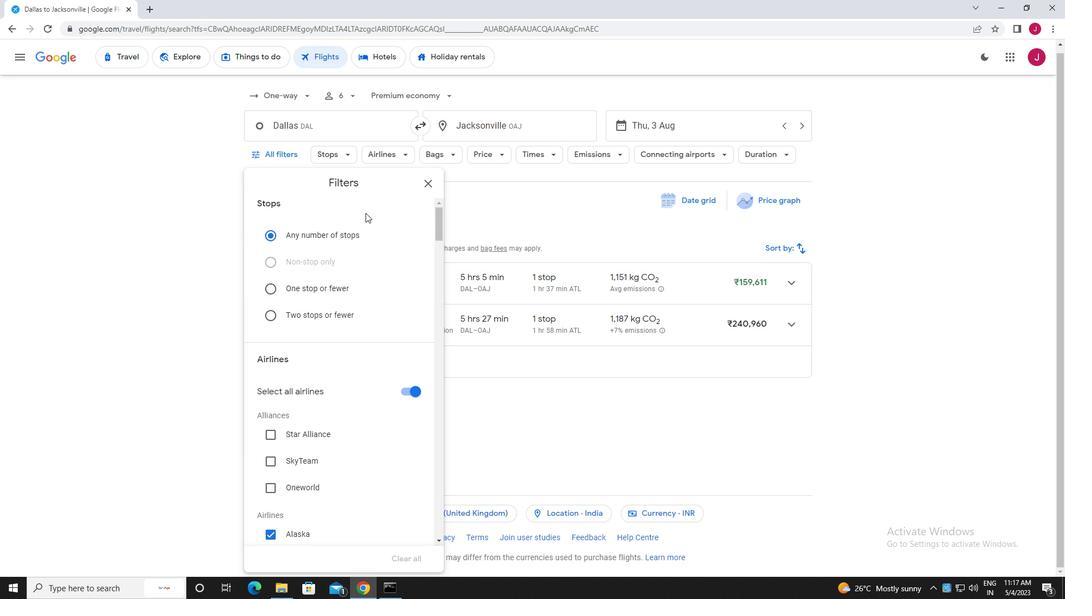 
Action: Mouse moved to (397, 264)
Screenshot: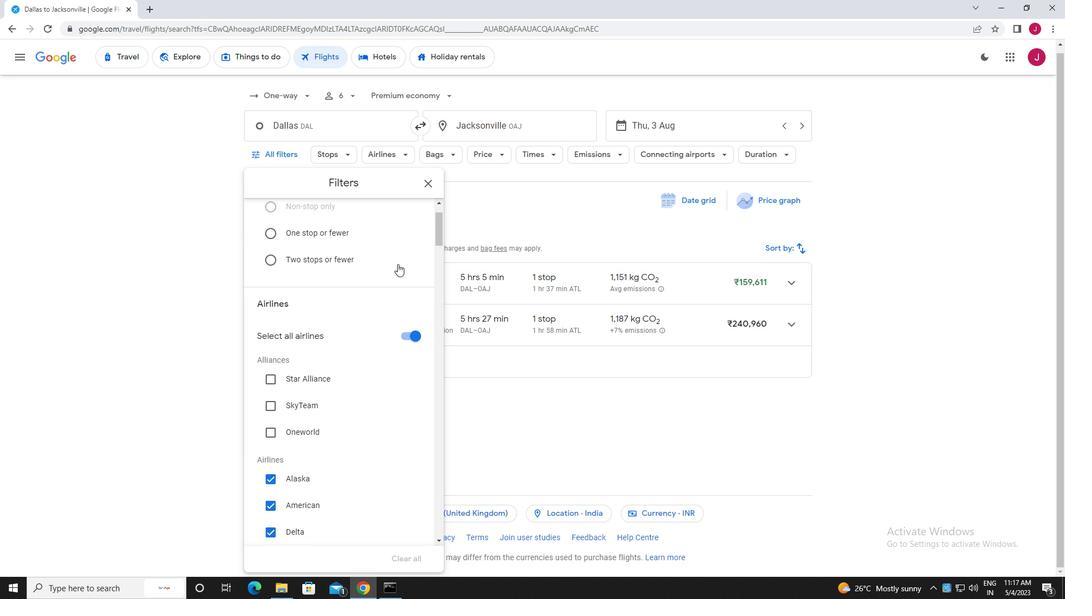 
Action: Mouse scrolled (397, 263) with delta (0, 0)
Screenshot: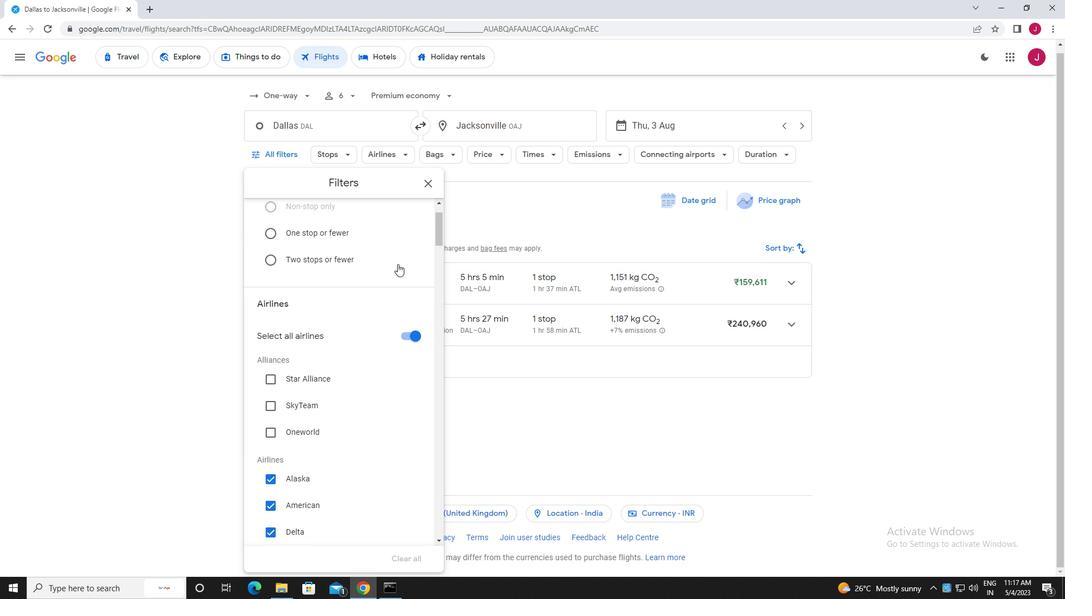 
Action: Mouse moved to (395, 263)
Screenshot: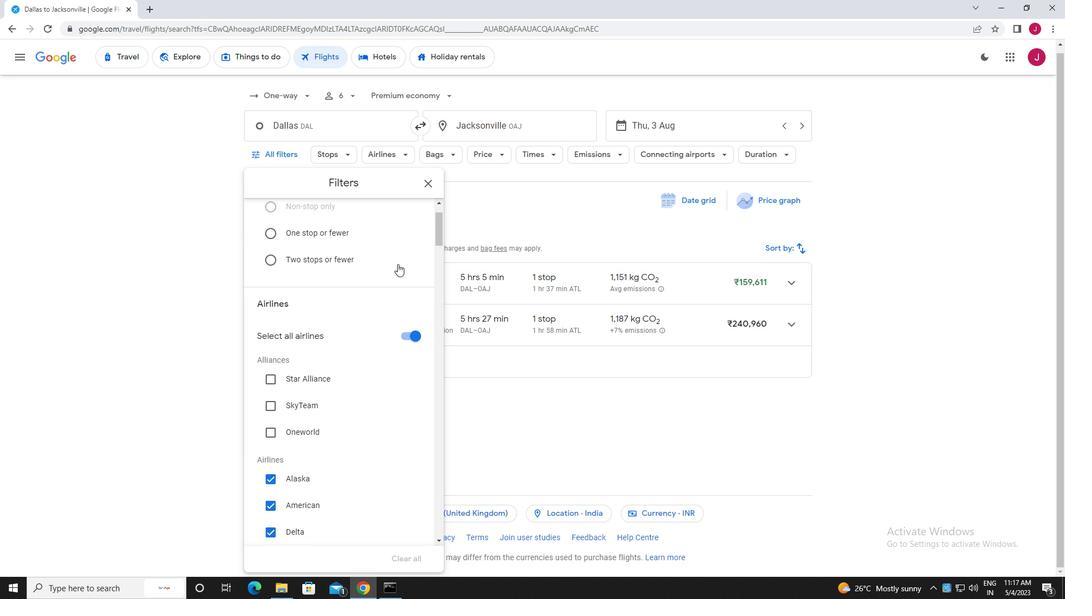 
Action: Mouse scrolled (395, 263) with delta (0, 0)
Screenshot: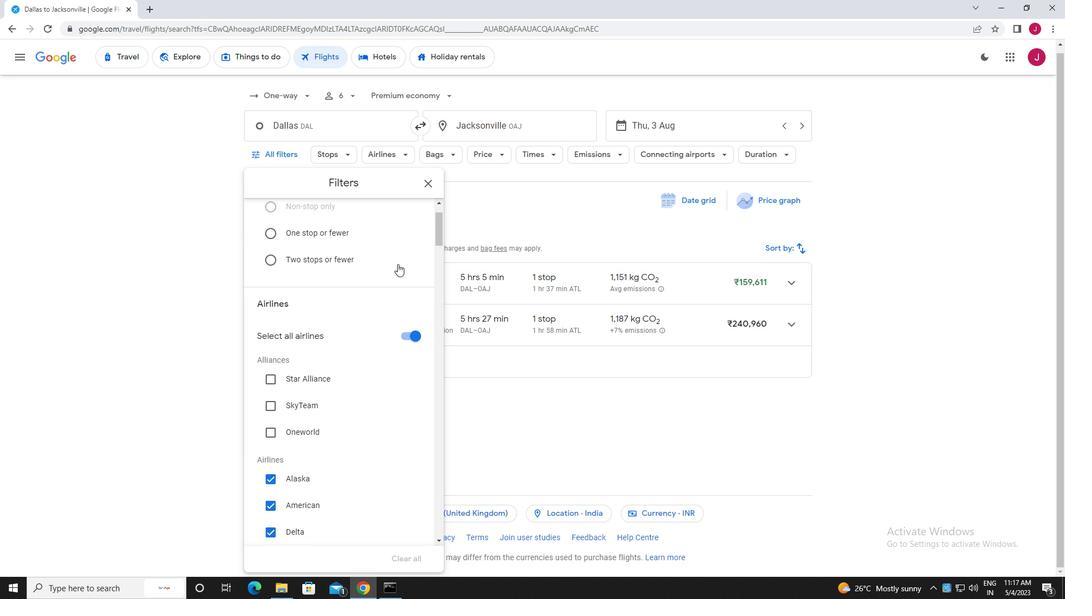 
Action: Mouse moved to (409, 223)
Screenshot: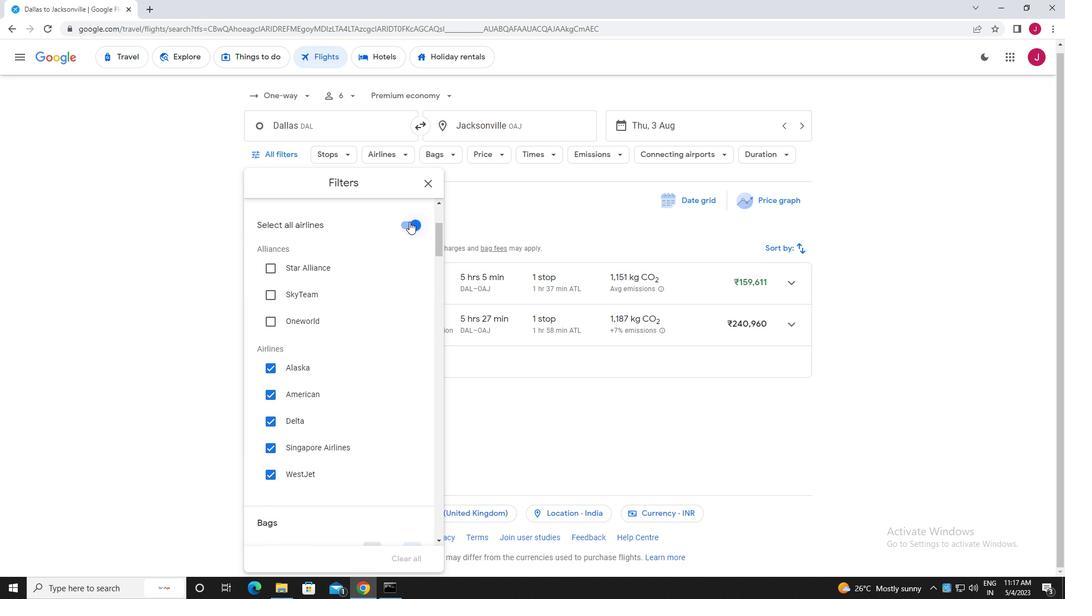 
Action: Mouse pressed left at (409, 223)
Screenshot: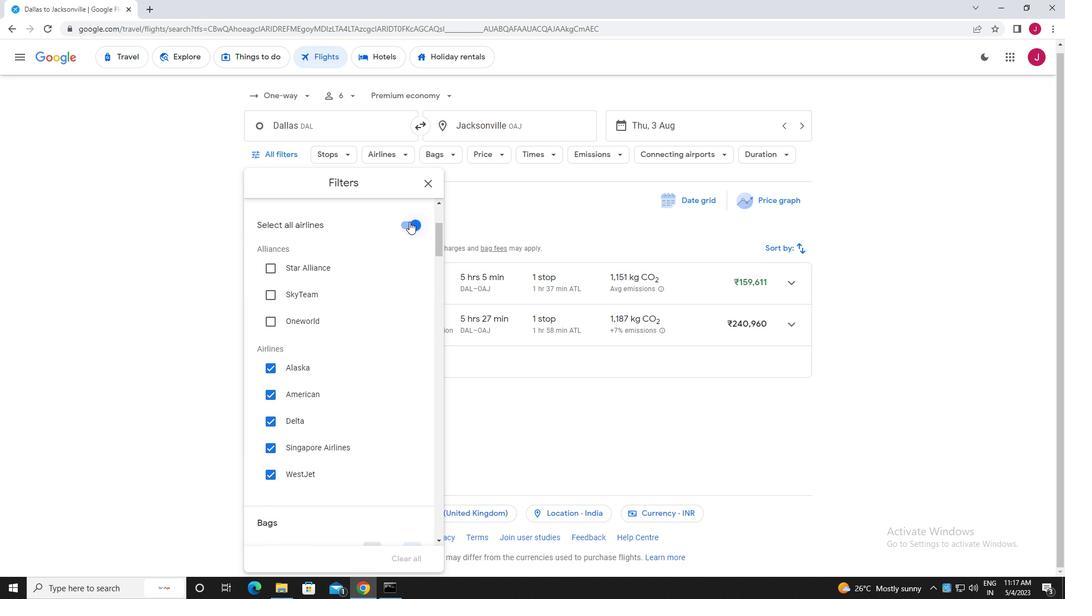 
Action: Mouse moved to (363, 235)
Screenshot: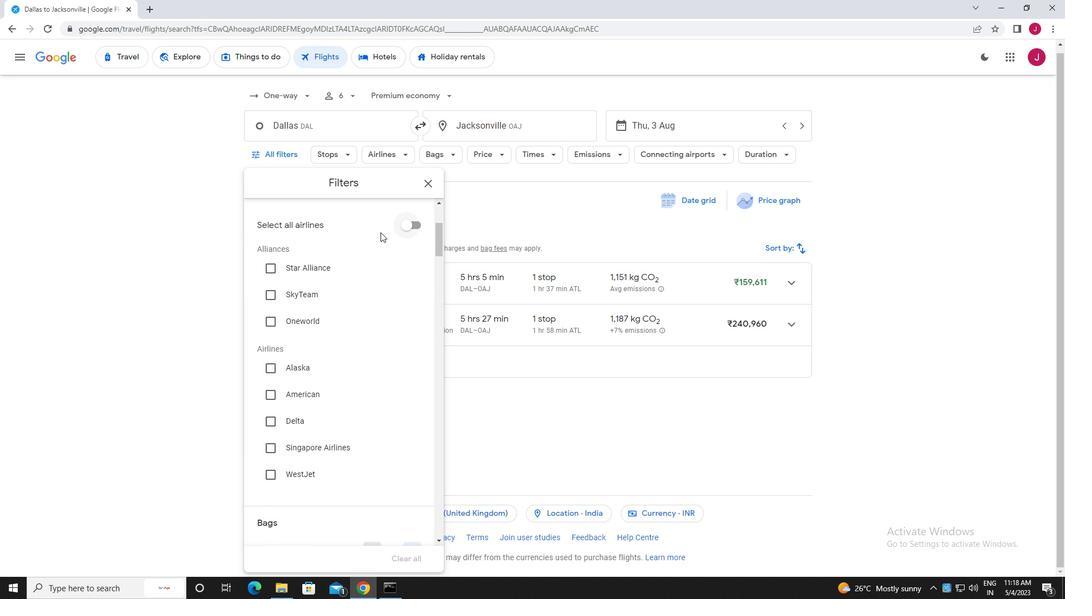 
Action: Mouse scrolled (363, 235) with delta (0, 0)
Screenshot: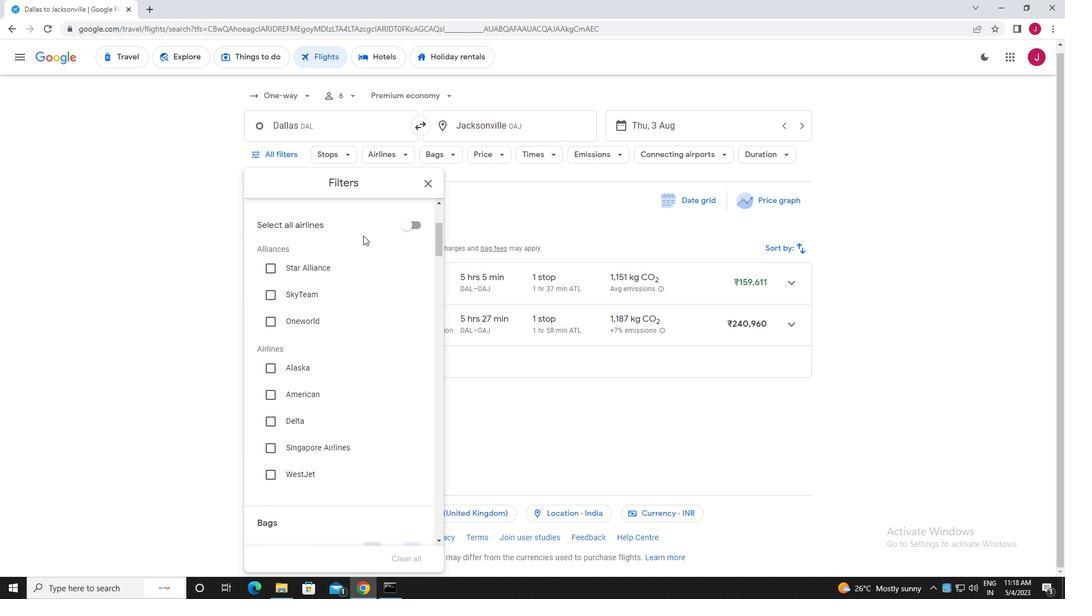 
Action: Mouse moved to (269, 315)
Screenshot: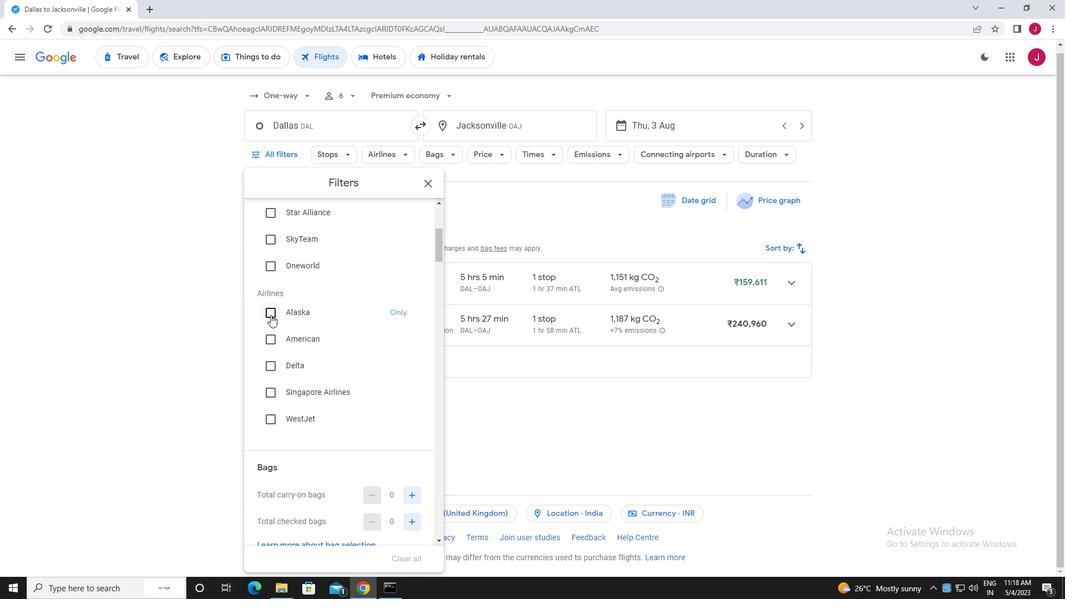 
Action: Mouse pressed left at (269, 315)
Screenshot: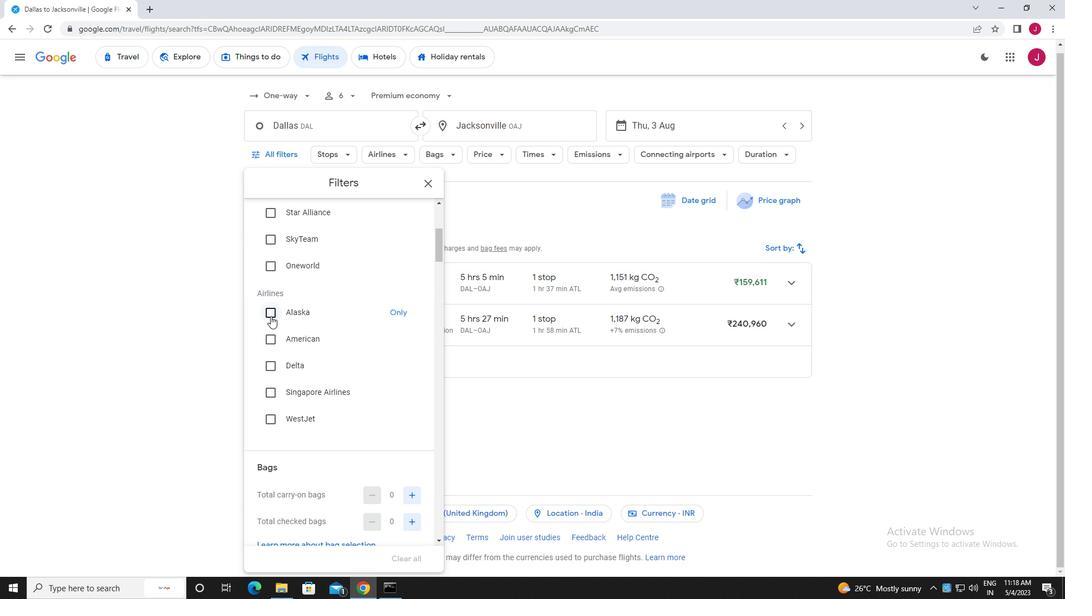 
Action: Mouse moved to (315, 302)
Screenshot: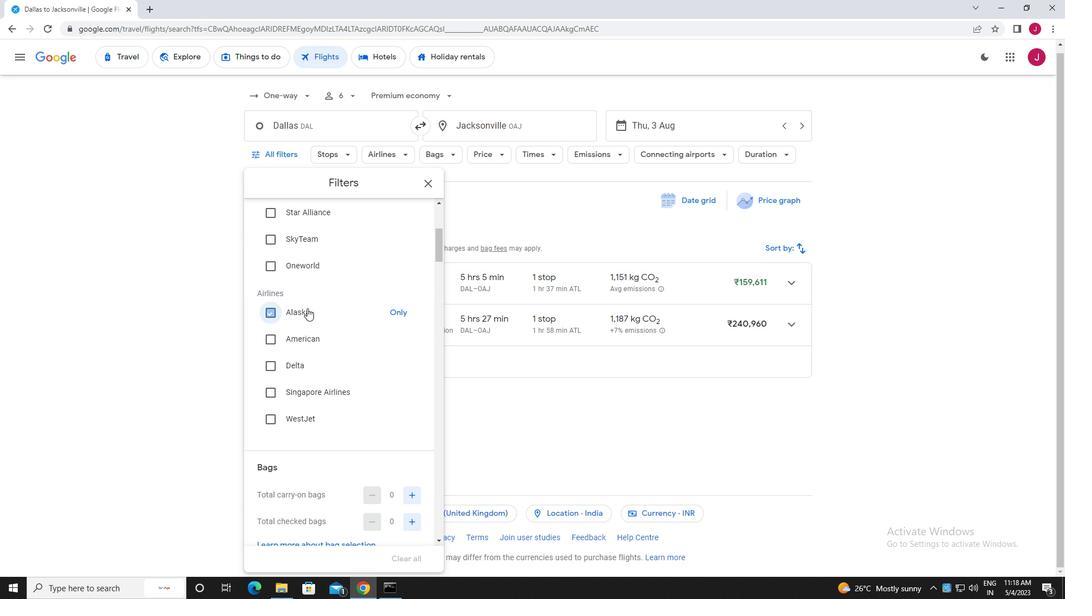 
Action: Mouse scrolled (315, 301) with delta (0, 0)
Screenshot: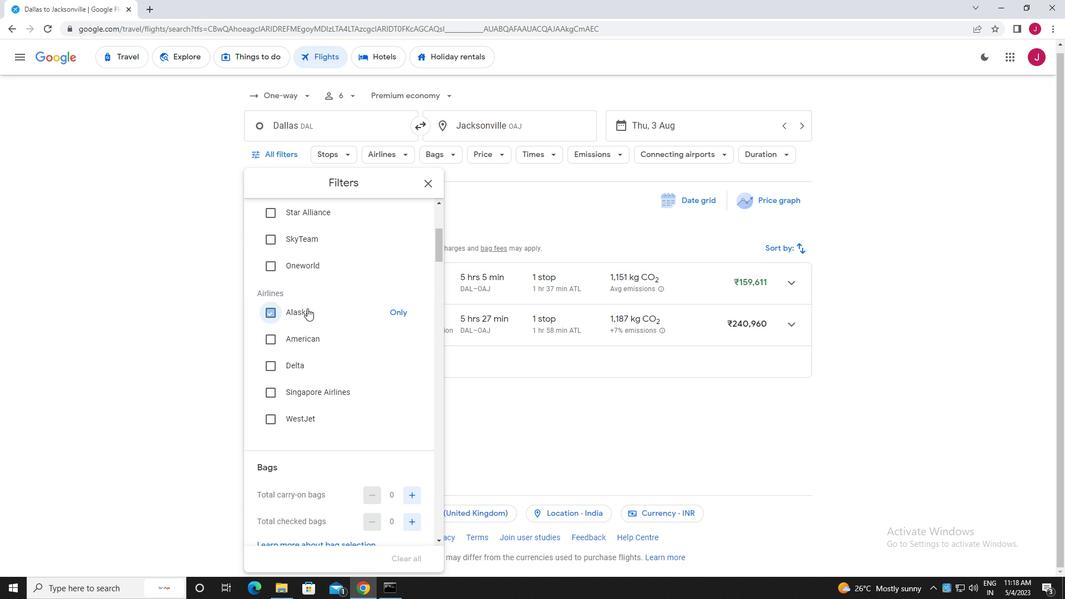 
Action: Mouse scrolled (315, 301) with delta (0, 0)
Screenshot: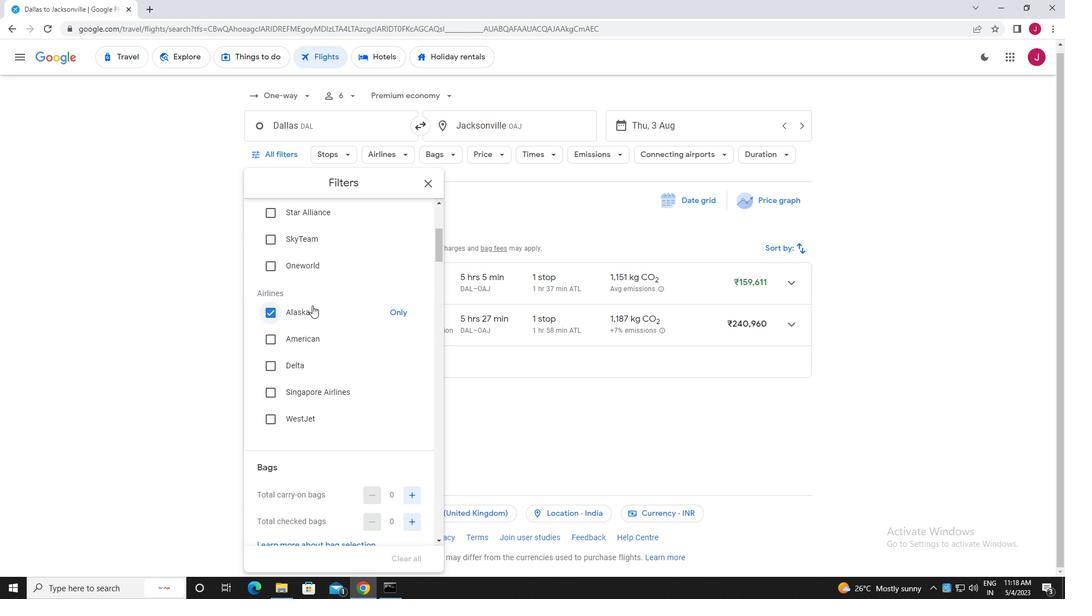 
Action: Mouse scrolled (315, 301) with delta (0, 0)
Screenshot: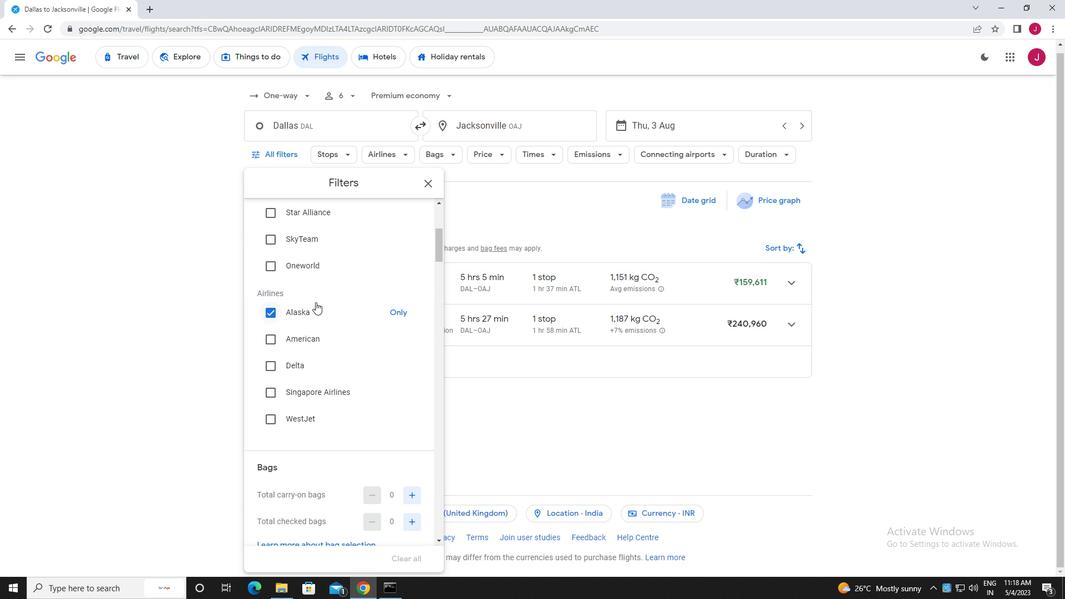 
Action: Mouse scrolled (315, 301) with delta (0, 0)
Screenshot: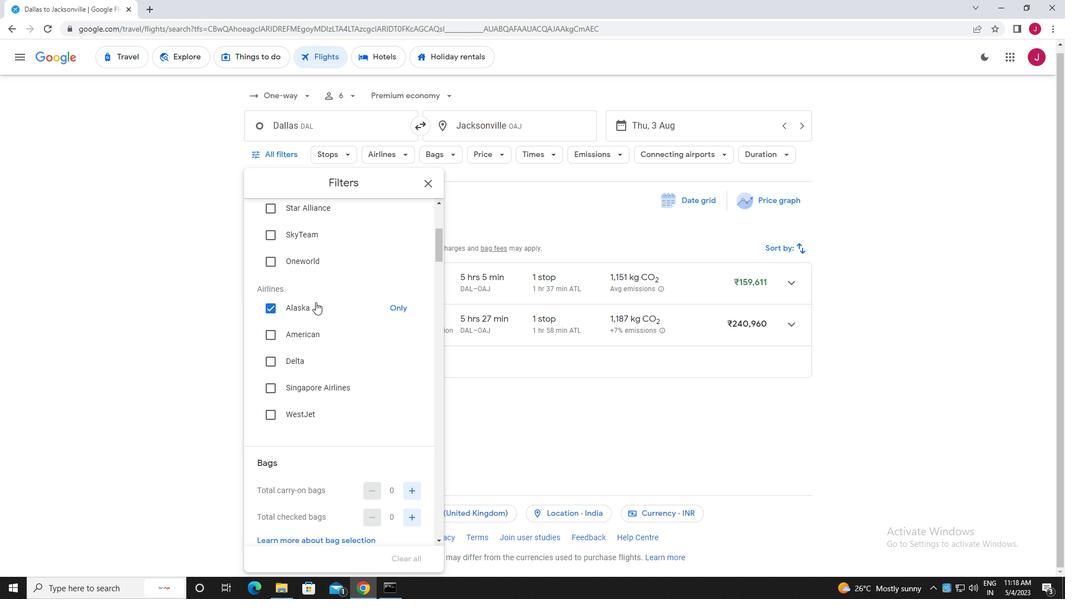 
Action: Mouse moved to (414, 298)
Screenshot: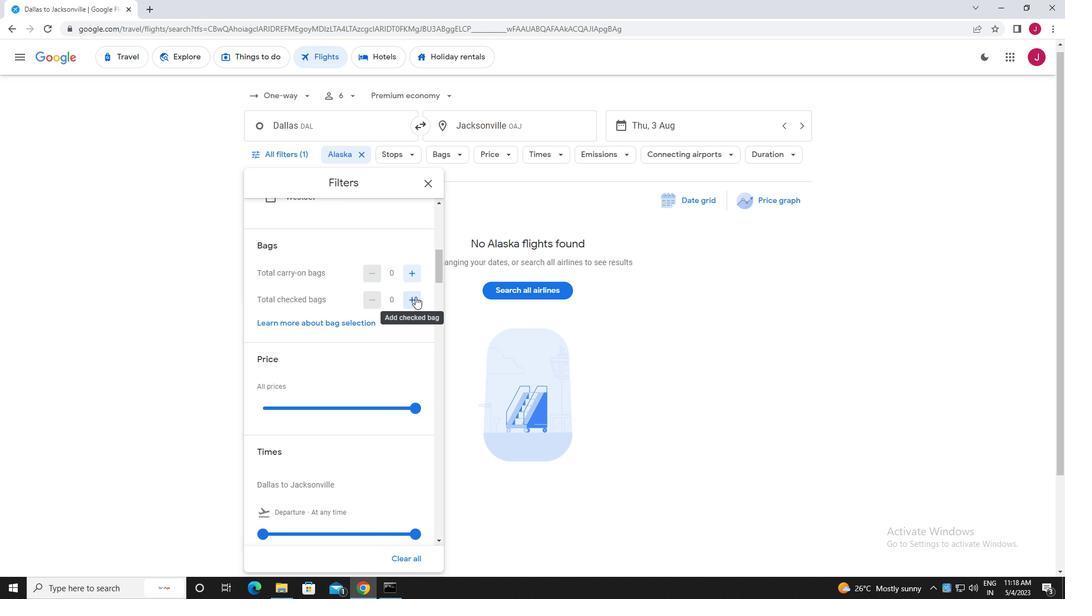 
Action: Mouse pressed left at (414, 298)
Screenshot: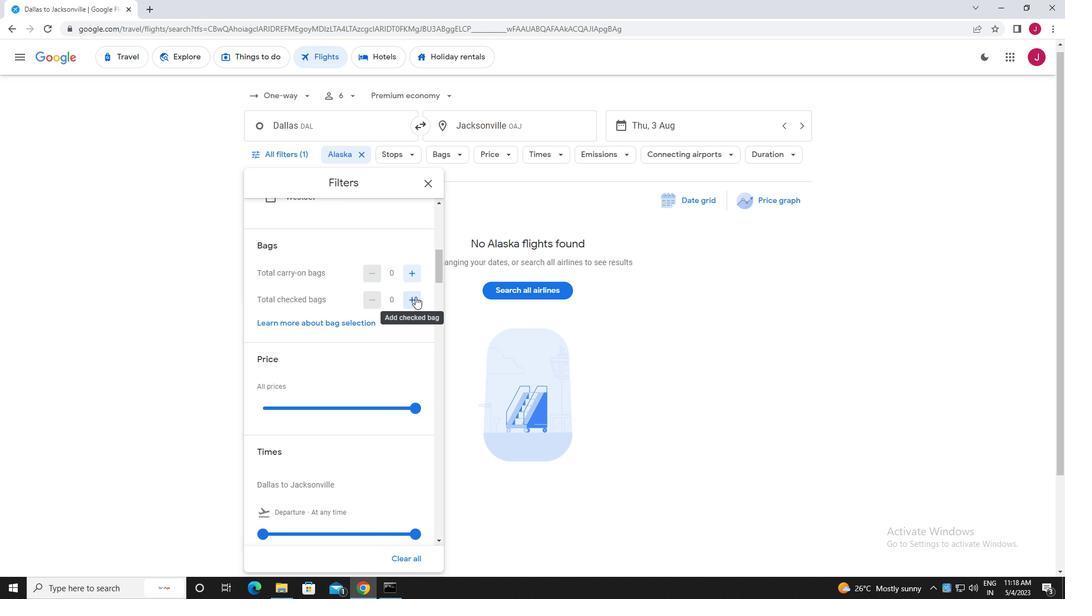 
Action: Mouse pressed left at (414, 298)
Screenshot: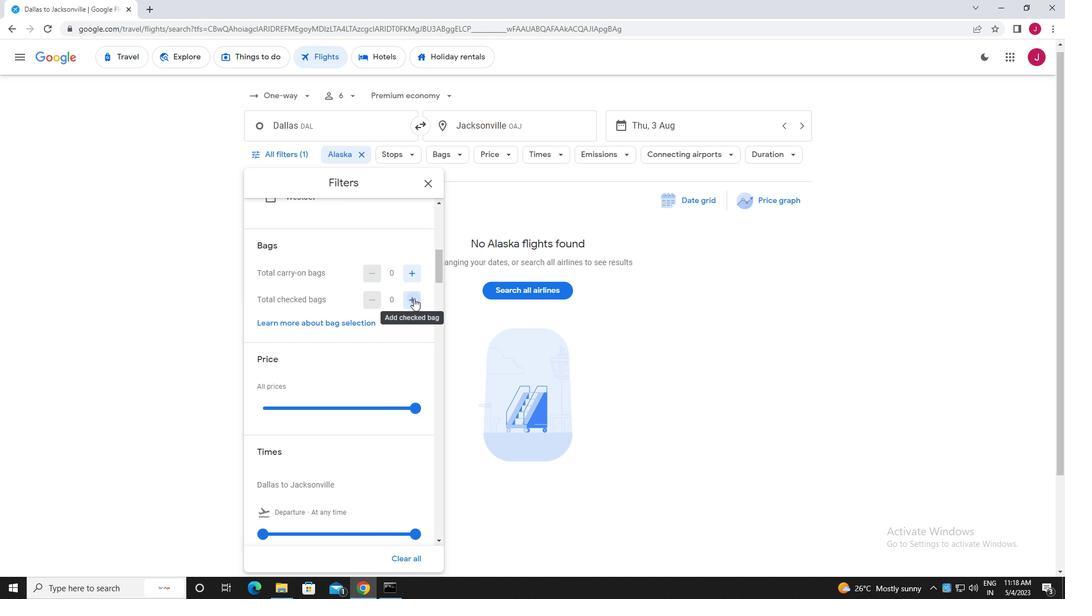 
Action: Mouse pressed left at (414, 298)
Screenshot: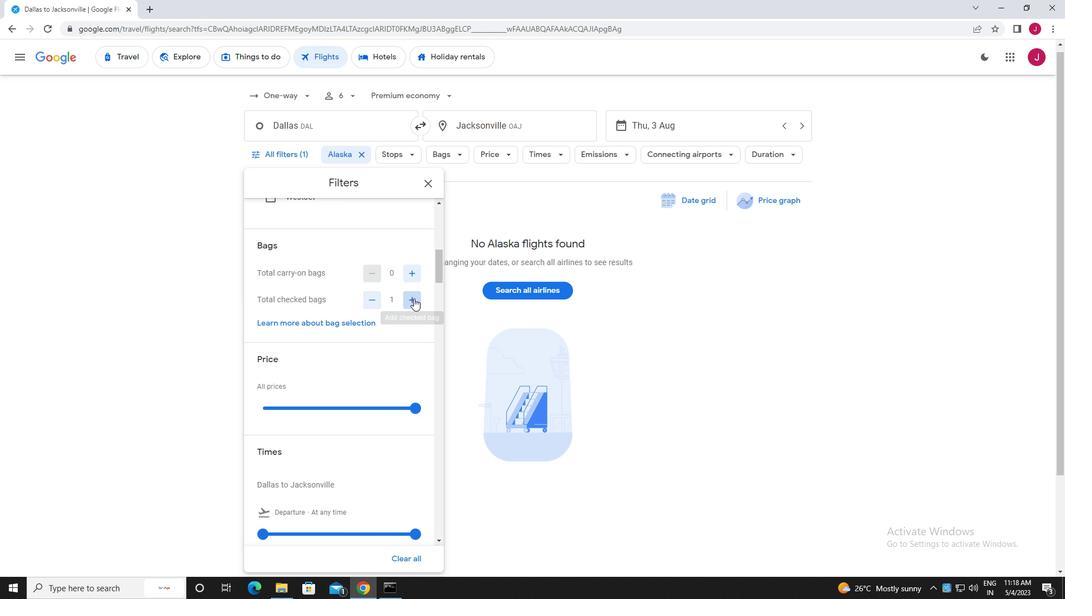 
Action: Mouse pressed left at (414, 298)
Screenshot: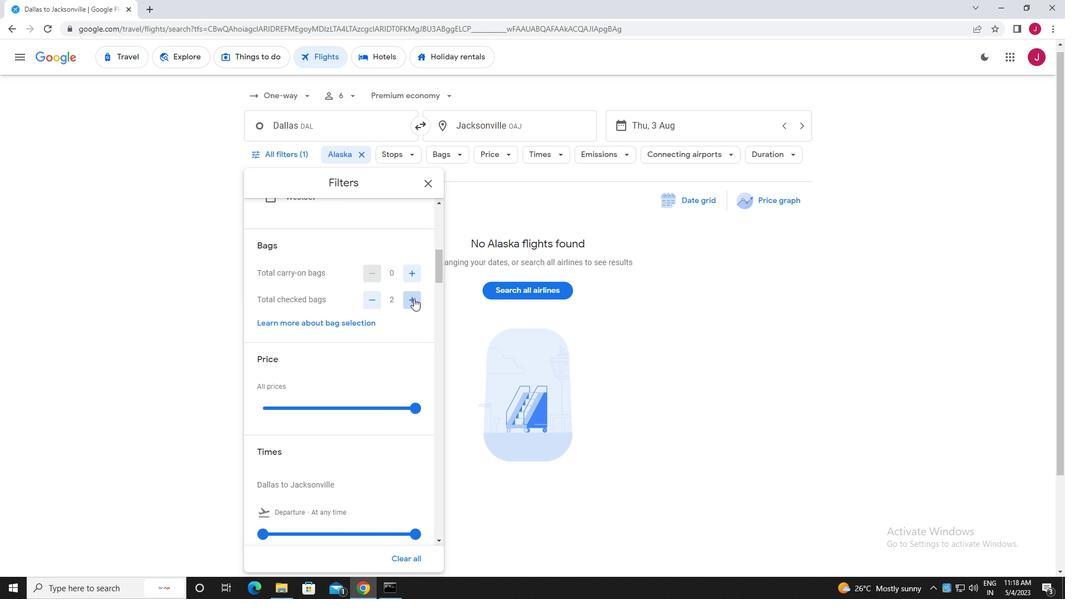 
Action: Mouse pressed left at (414, 298)
Screenshot: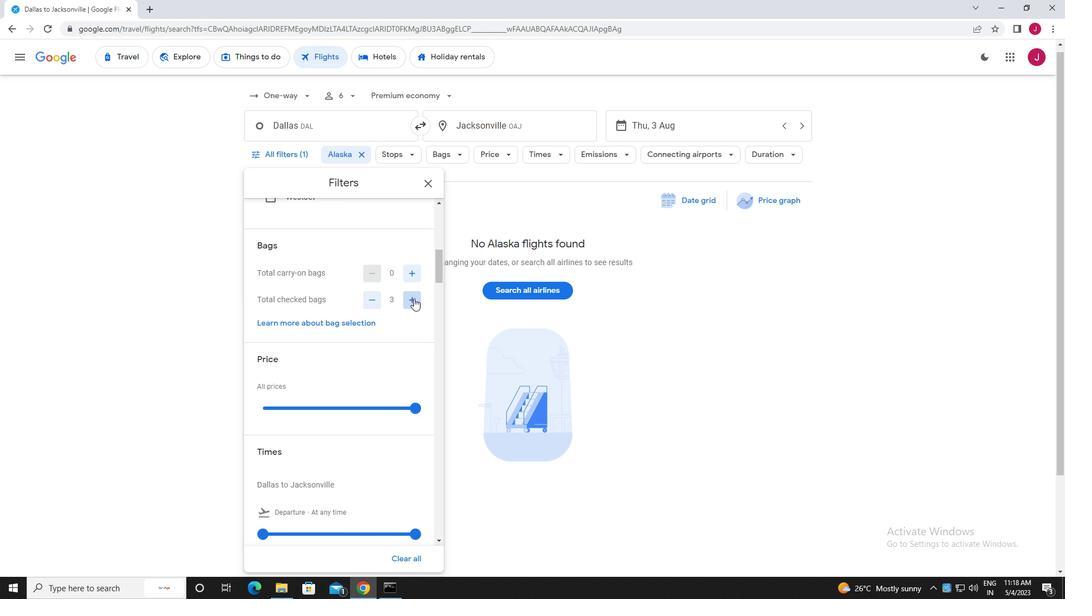 
Action: Mouse pressed left at (414, 298)
Screenshot: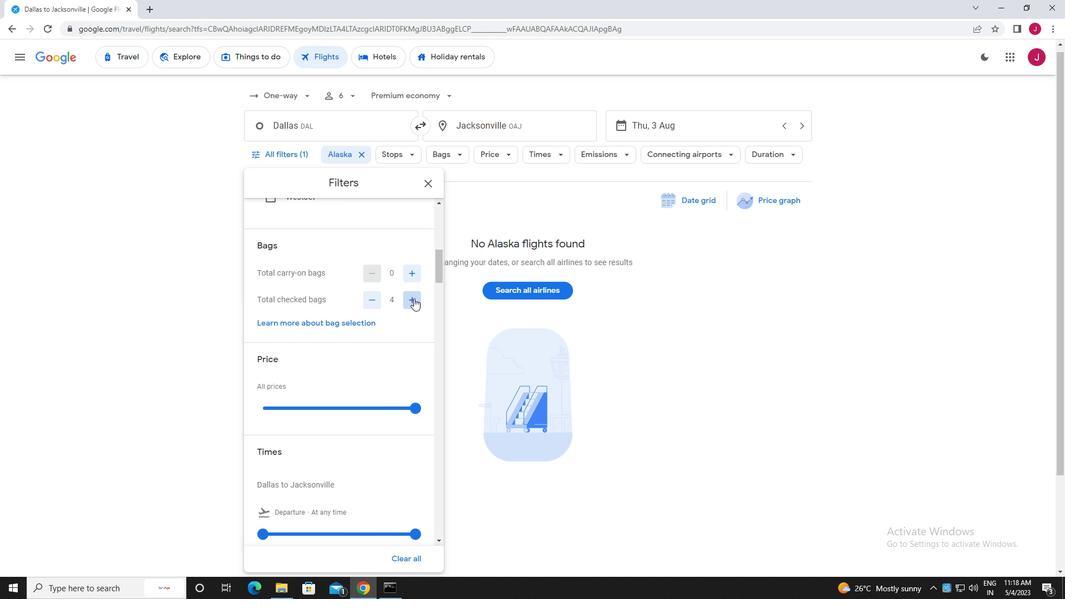 
Action: Mouse pressed left at (414, 298)
Screenshot: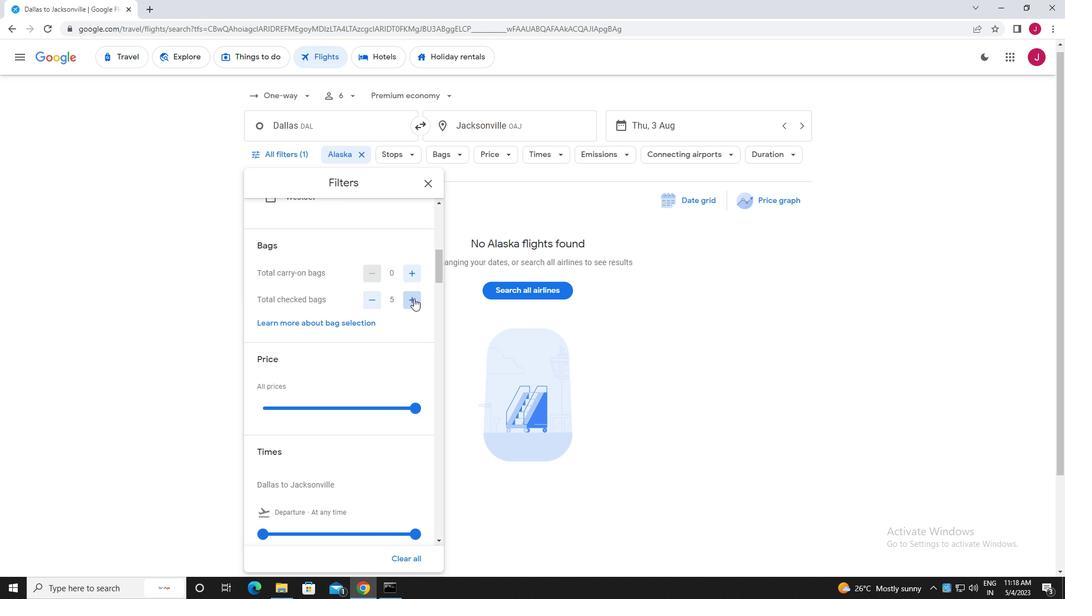 
Action: Mouse pressed left at (414, 298)
Screenshot: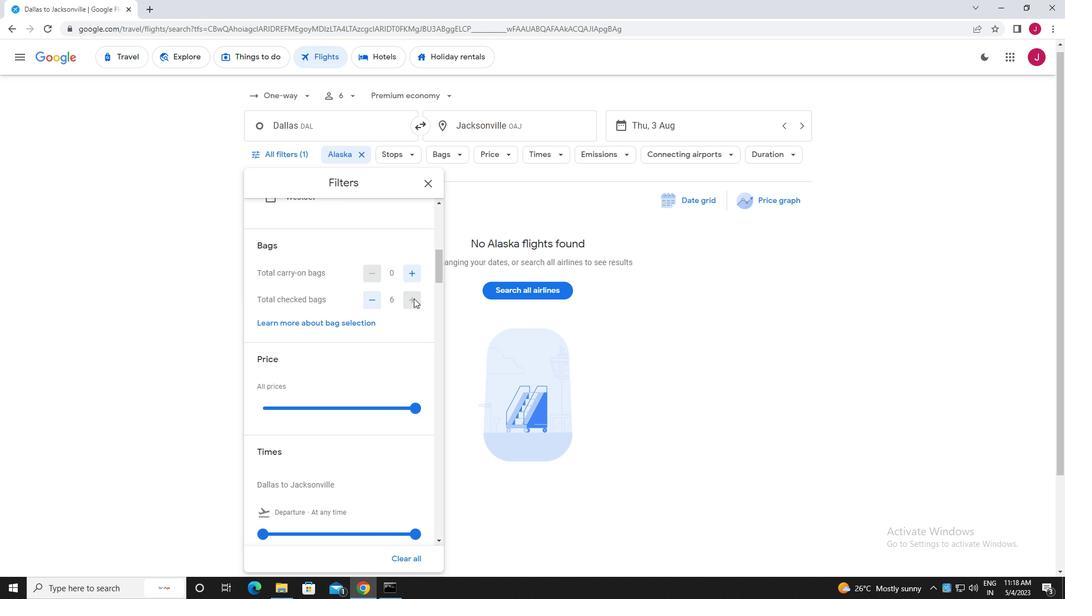 
Action: Mouse pressed left at (414, 298)
Screenshot: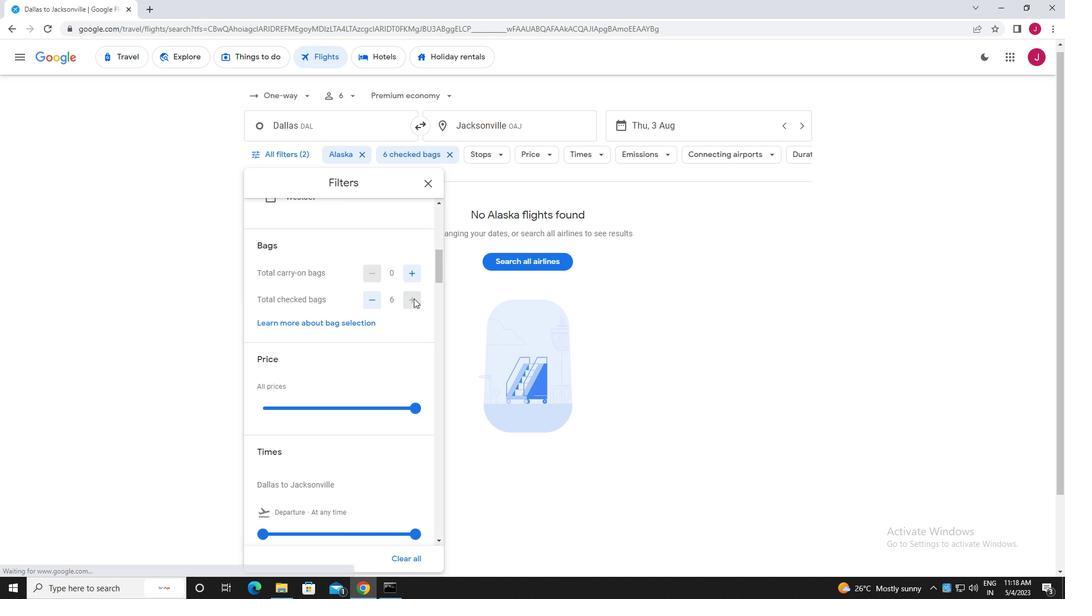
Action: Mouse moved to (414, 298)
Screenshot: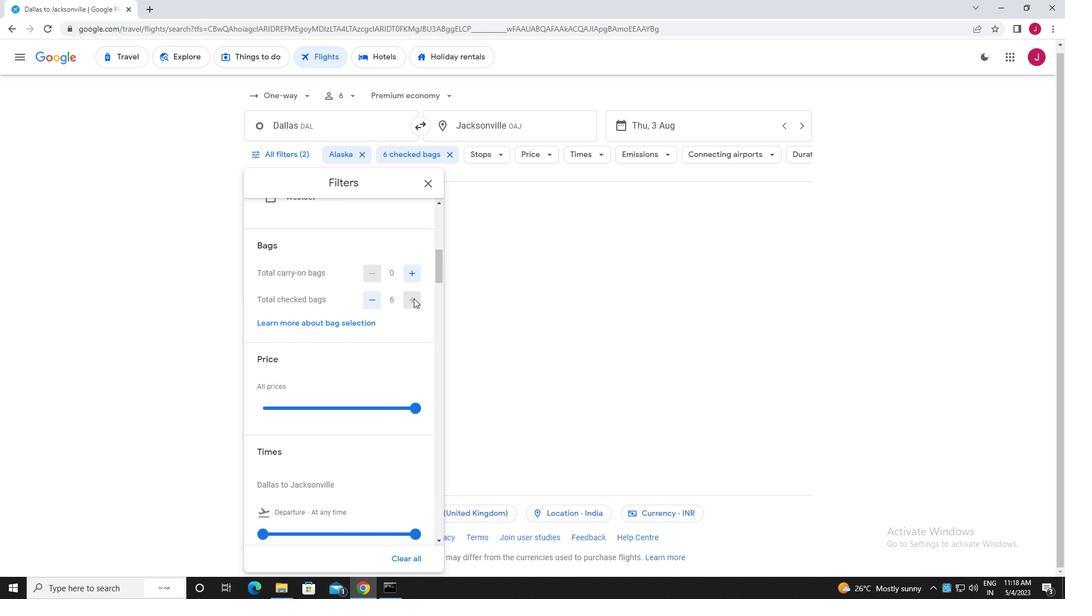 
Action: Mouse scrolled (414, 298) with delta (0, 0)
Screenshot: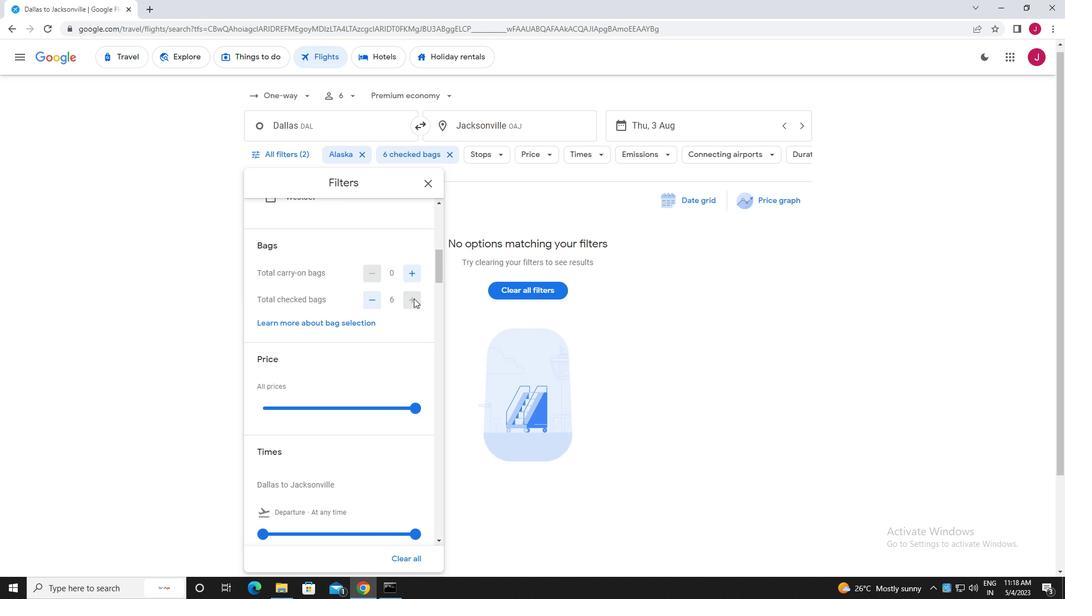 
Action: Mouse scrolled (414, 298) with delta (0, 0)
Screenshot: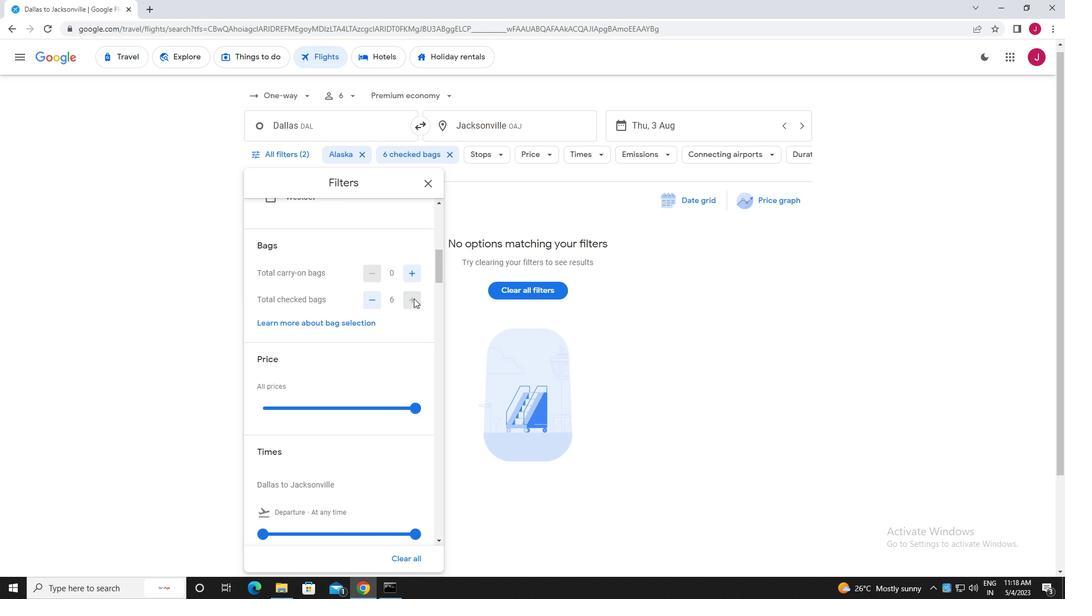 
Action: Mouse scrolled (414, 298) with delta (0, 0)
Screenshot: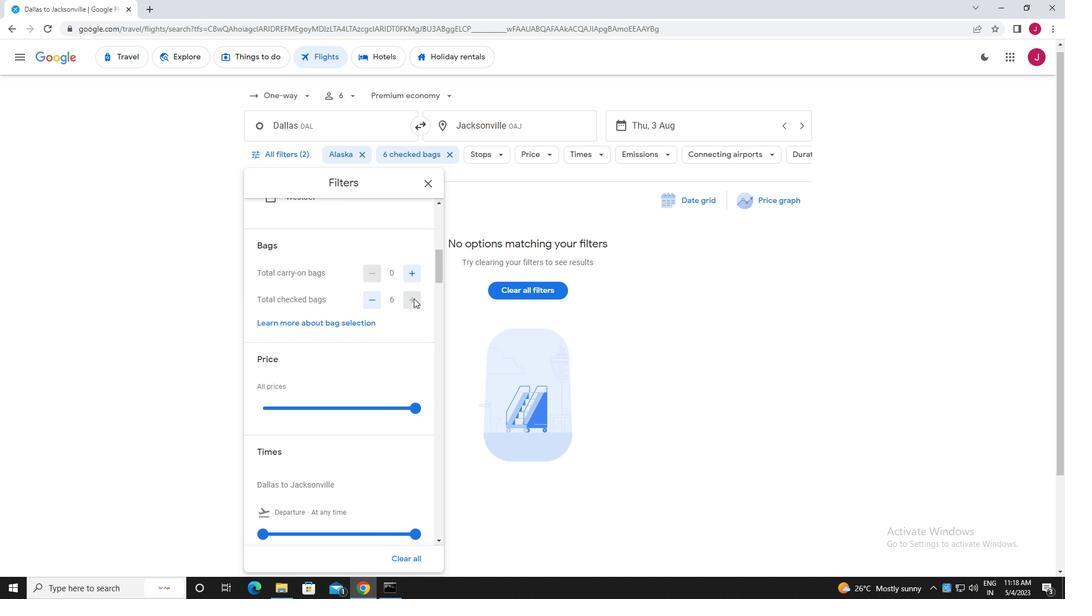 
Action: Mouse scrolled (414, 298) with delta (0, 0)
Screenshot: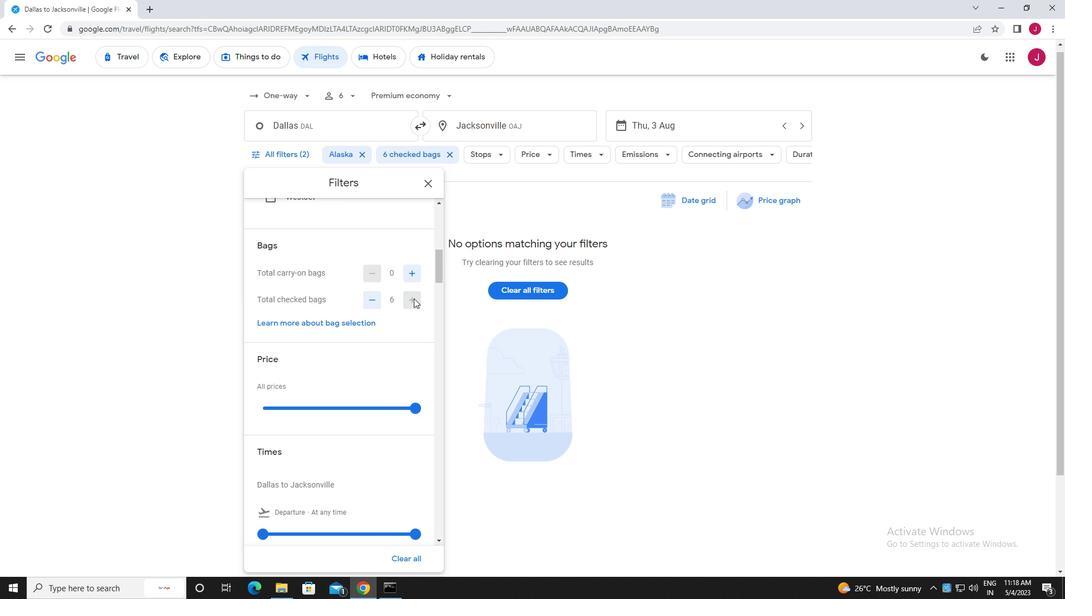 
Action: Mouse moved to (413, 295)
Screenshot: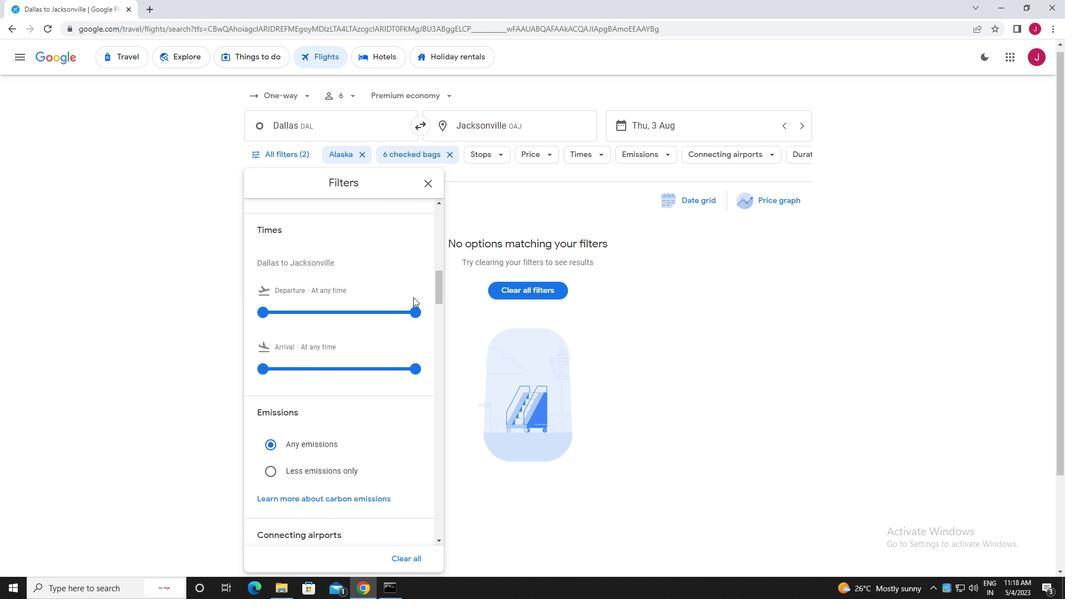 
Action: Mouse scrolled (413, 296) with delta (0, 0)
Screenshot: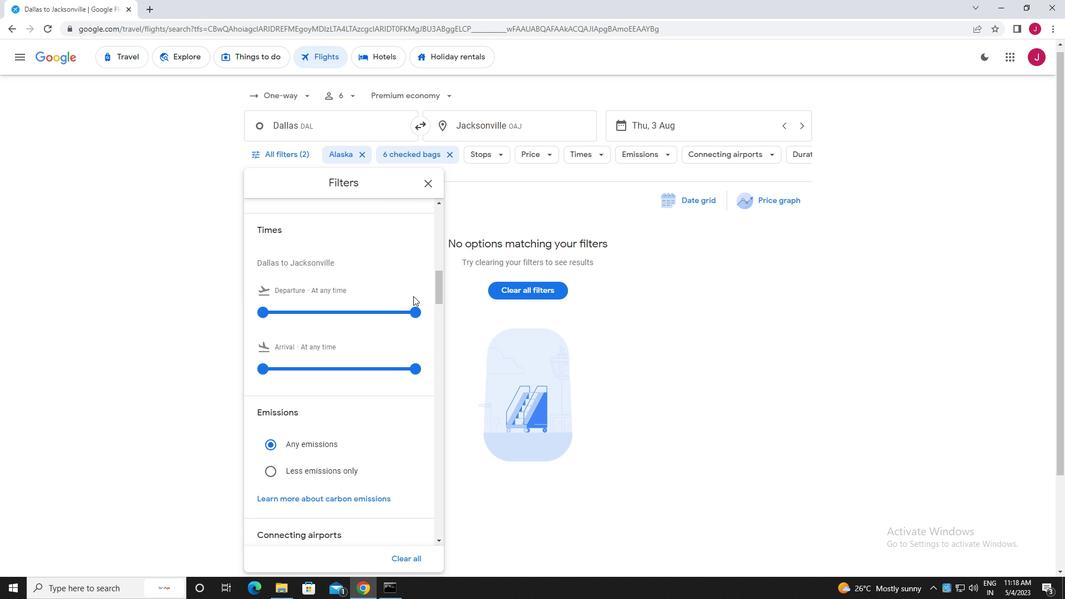 
Action: Mouse moved to (416, 240)
Screenshot: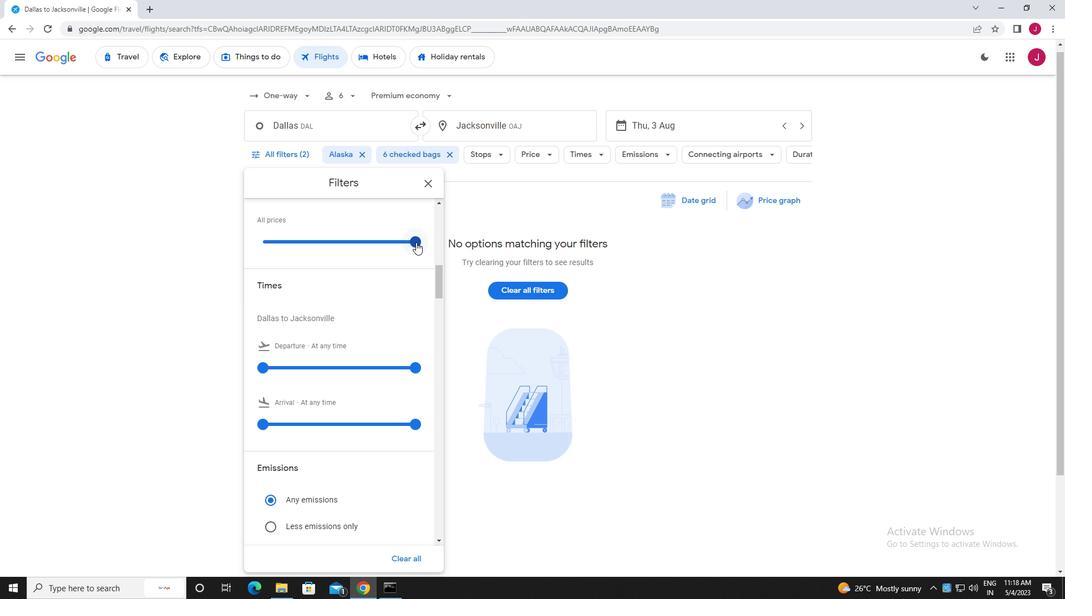 
Action: Mouse pressed left at (416, 240)
Screenshot: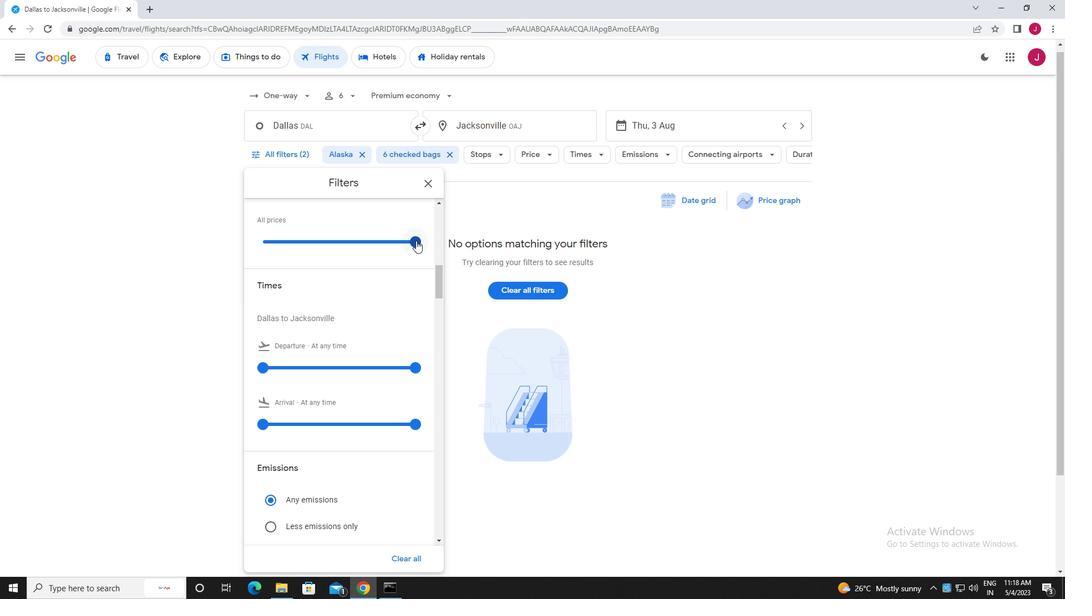 
Action: Mouse moved to (314, 255)
Screenshot: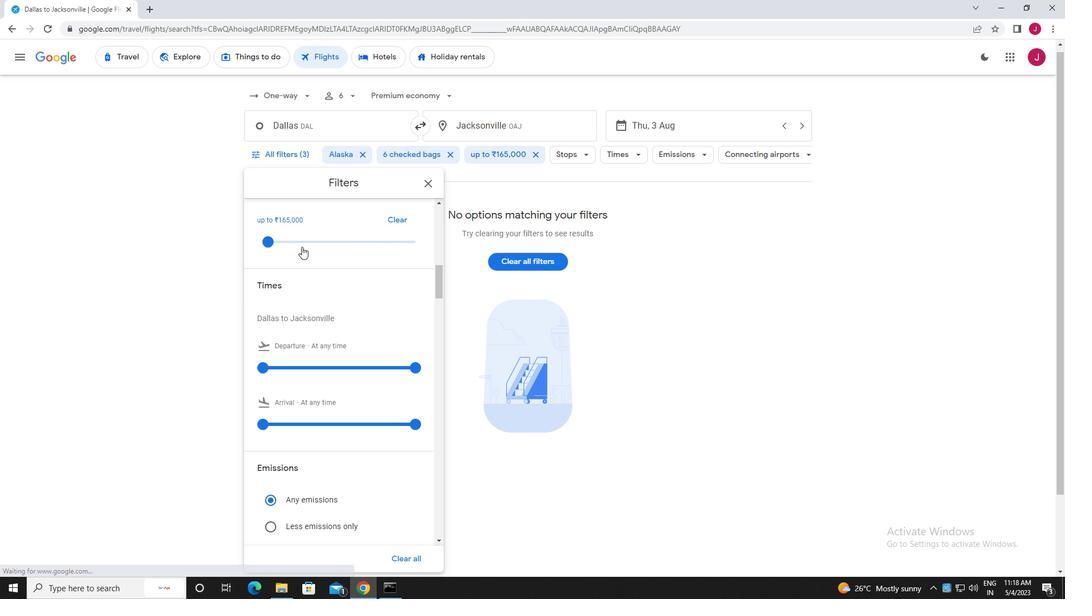 
Action: Mouse scrolled (314, 254) with delta (0, 0)
Screenshot: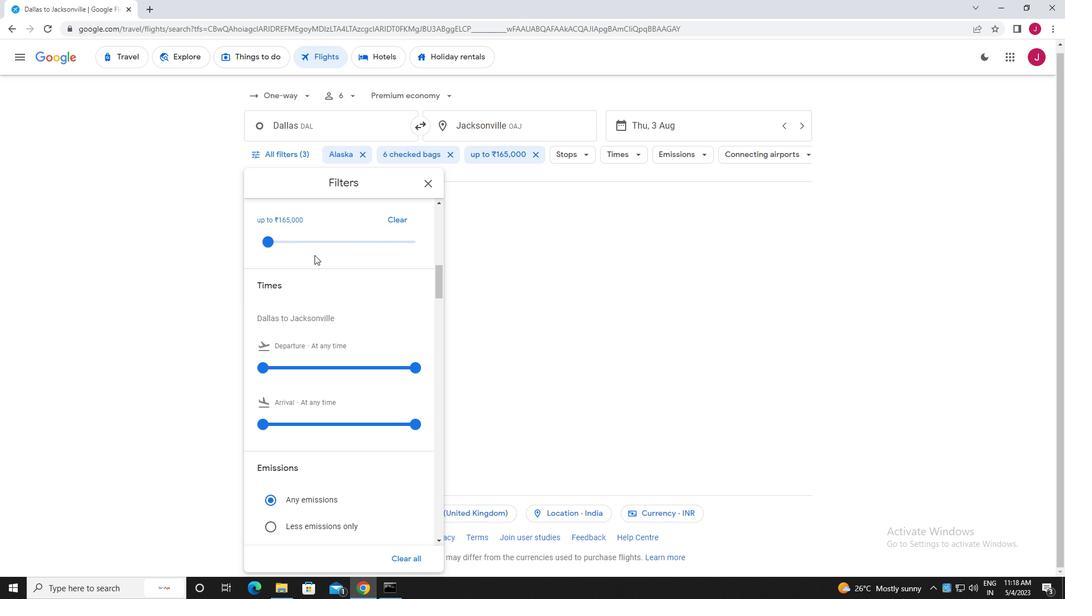 
Action: Mouse scrolled (314, 254) with delta (0, 0)
Screenshot: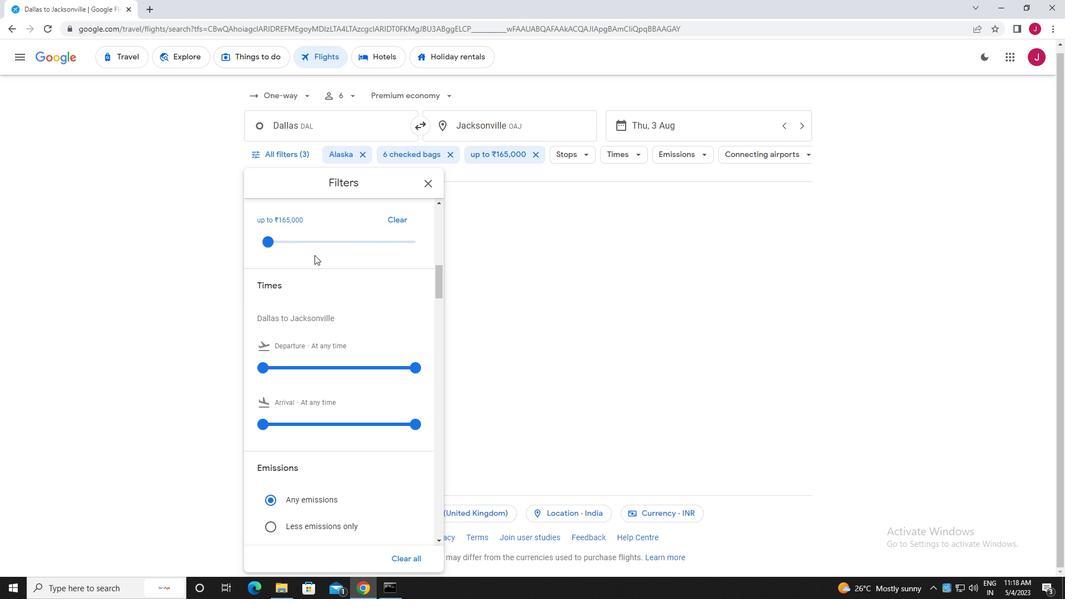 
Action: Mouse moved to (264, 255)
Screenshot: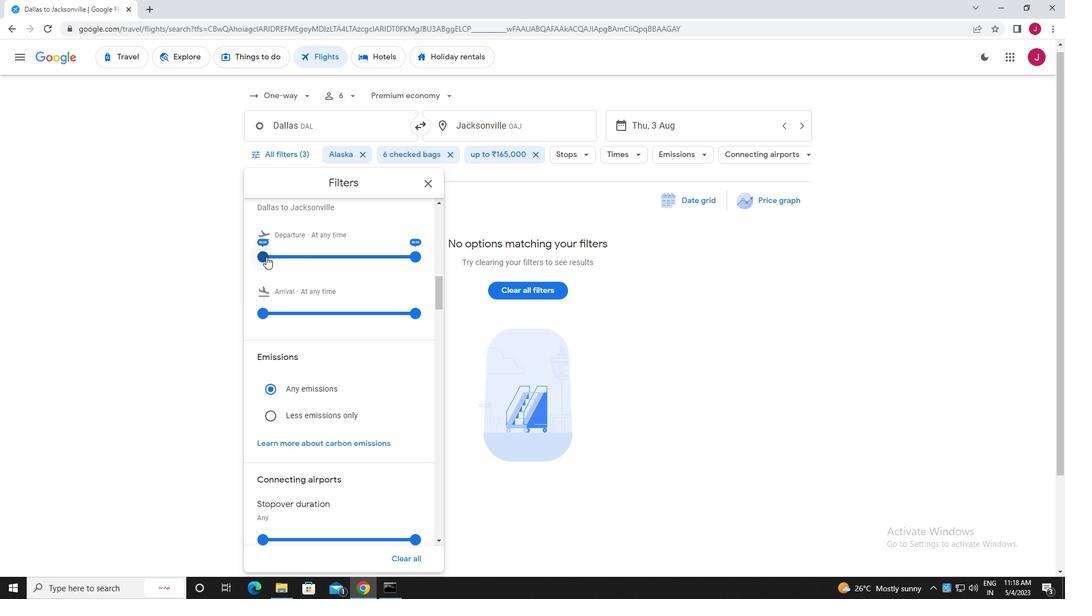 
Action: Mouse pressed left at (264, 255)
Screenshot: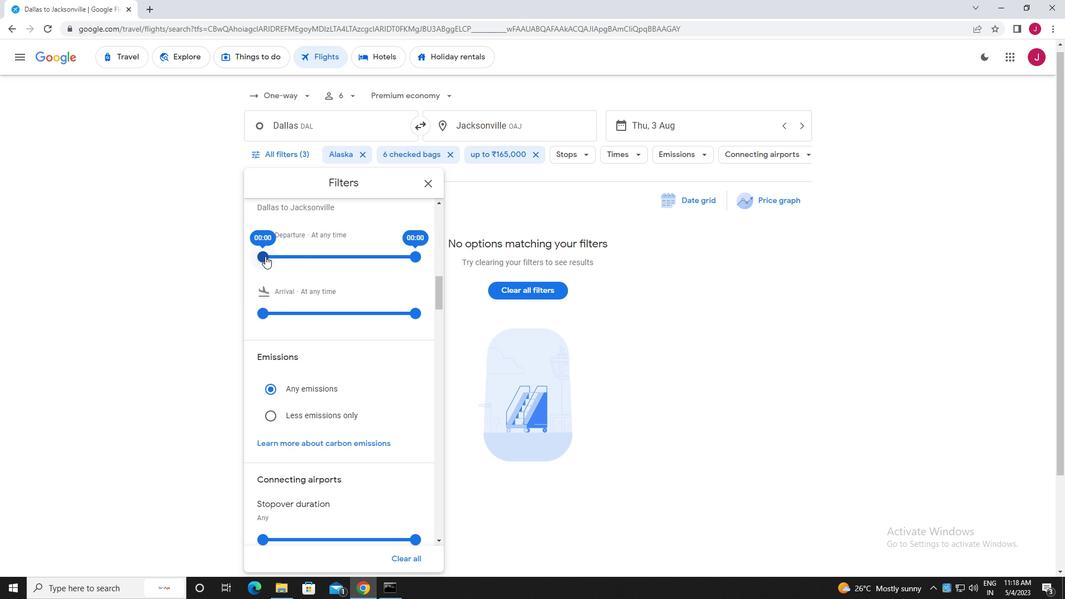 
Action: Mouse moved to (414, 257)
Screenshot: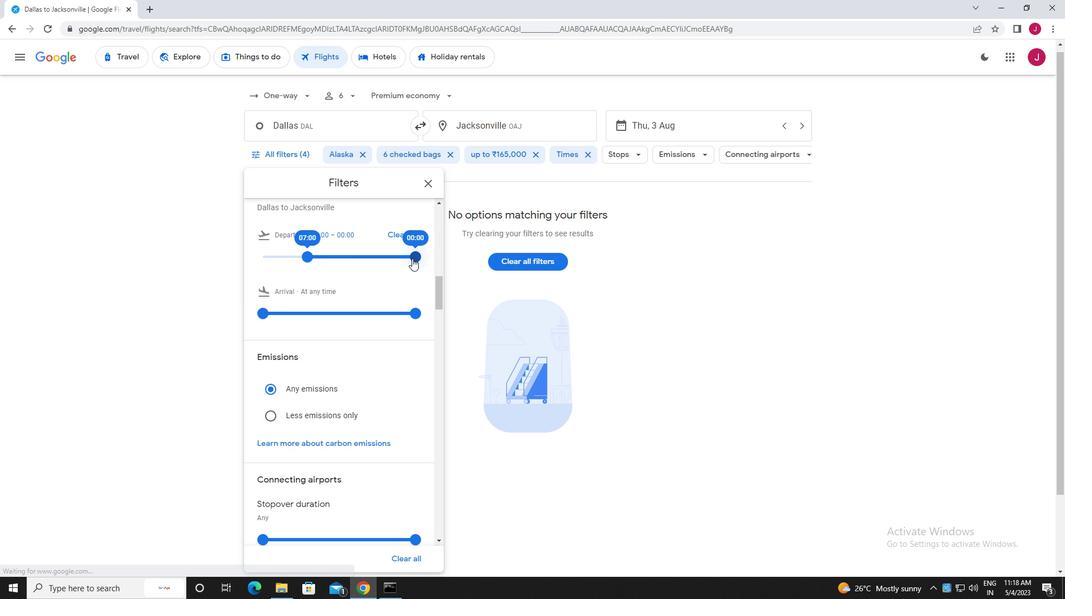 
Action: Mouse pressed left at (414, 257)
Screenshot: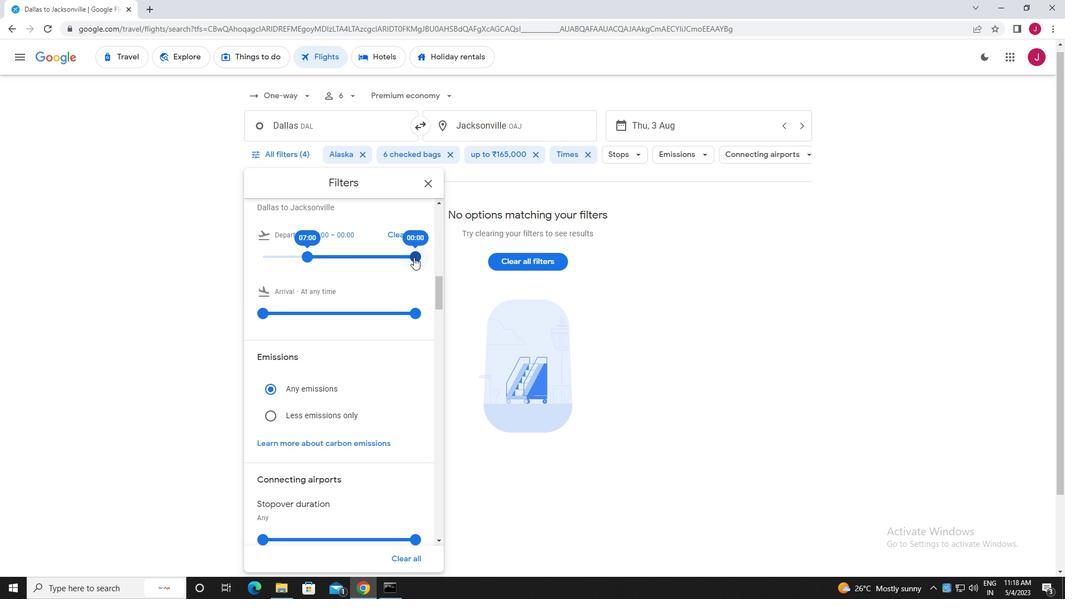 
Action: Mouse moved to (426, 184)
Screenshot: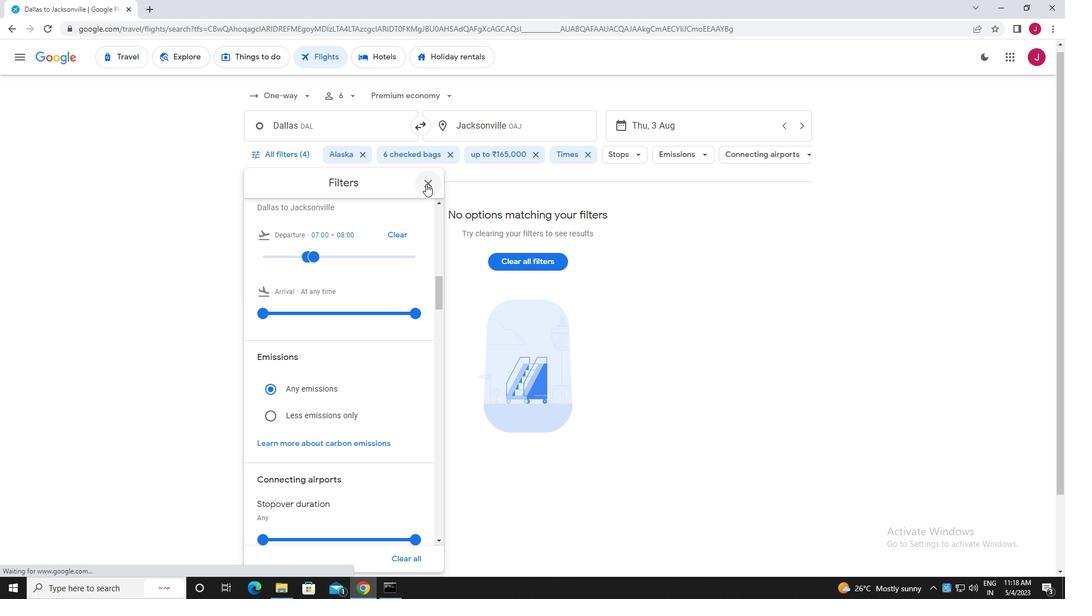 
Action: Mouse pressed left at (426, 184)
Screenshot: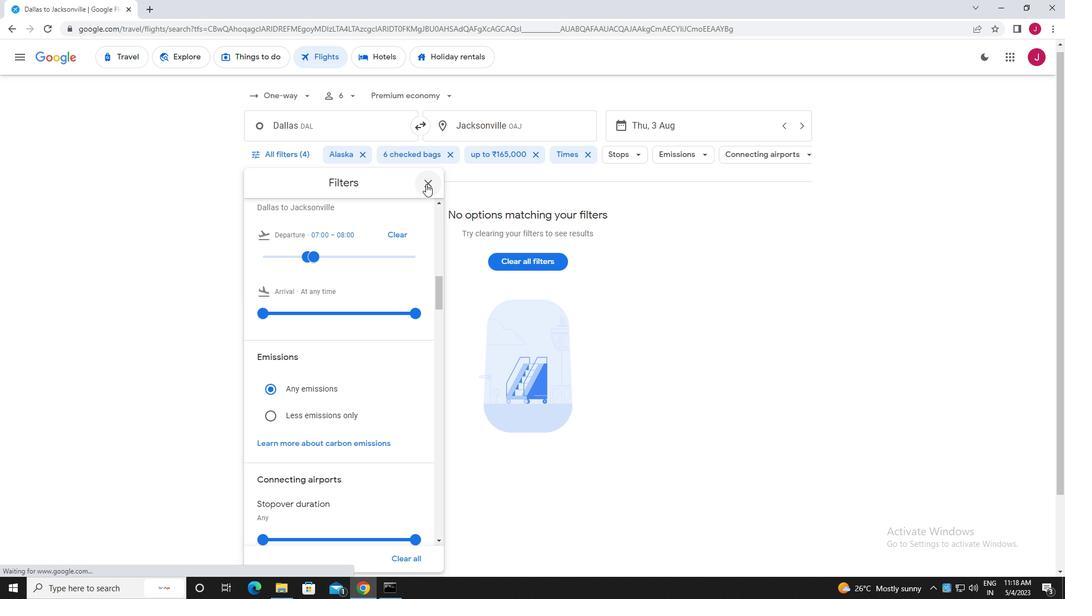 
Action: Mouse moved to (425, 187)
Screenshot: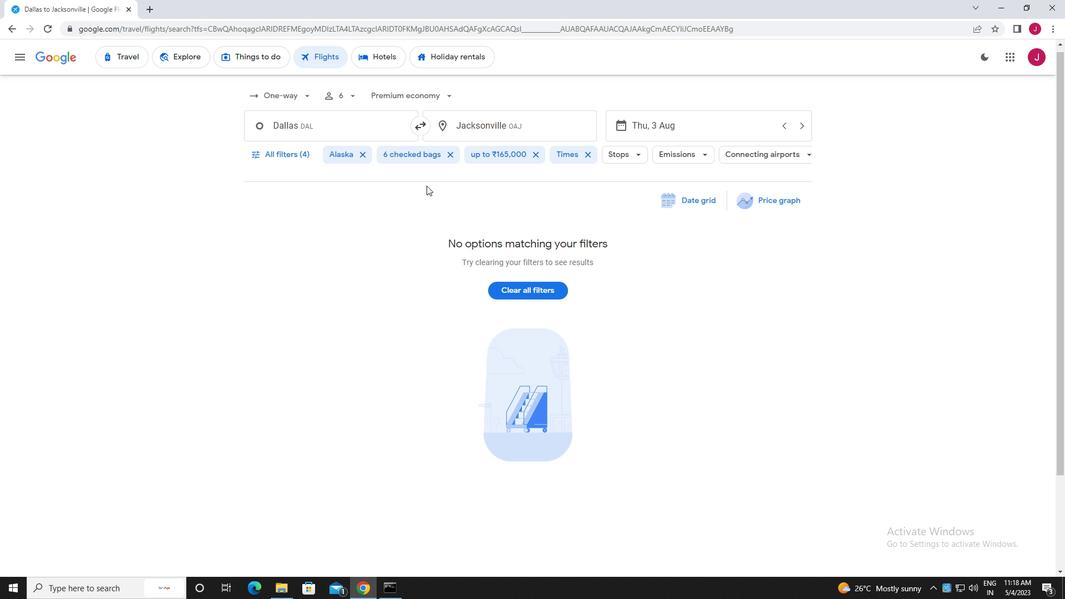 
